 Task: Search one way flight ticket for 1 adult, 5 children, 2 infants in seat and 1 infant on lap in first from Brownsville: Brownsville/south Padre Island International Airport to Greensboro: Piedmont Triad International Airport on 5-1-2023. Choice of flights is Delta. Number of bags: 2 carry on bags and 6 checked bags. Price is upto 35000. Outbound departure time preference is 18:00.
Action: Mouse moved to (202, 293)
Screenshot: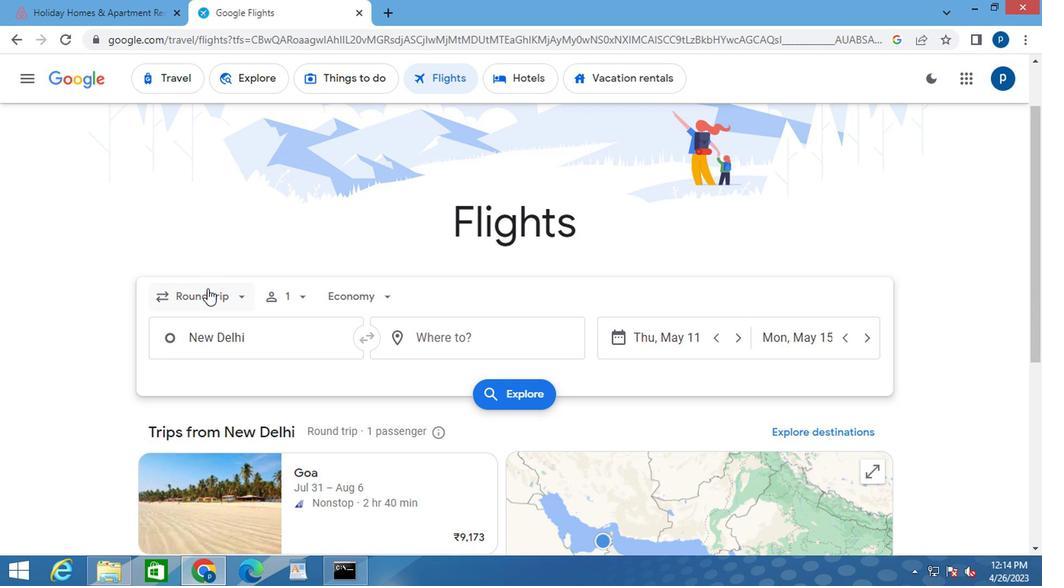 
Action: Mouse pressed left at (202, 293)
Screenshot: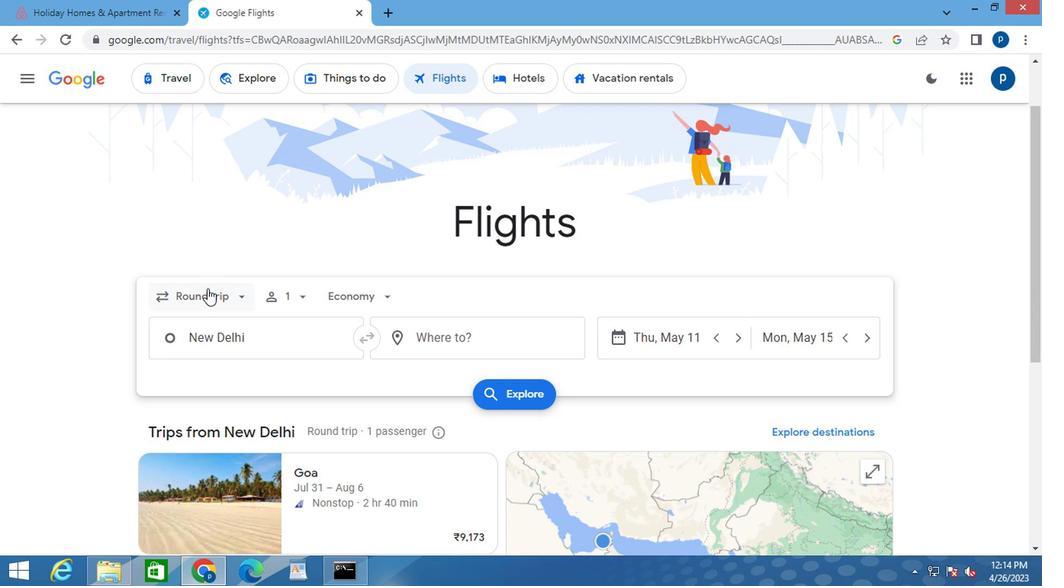 
Action: Mouse moved to (211, 360)
Screenshot: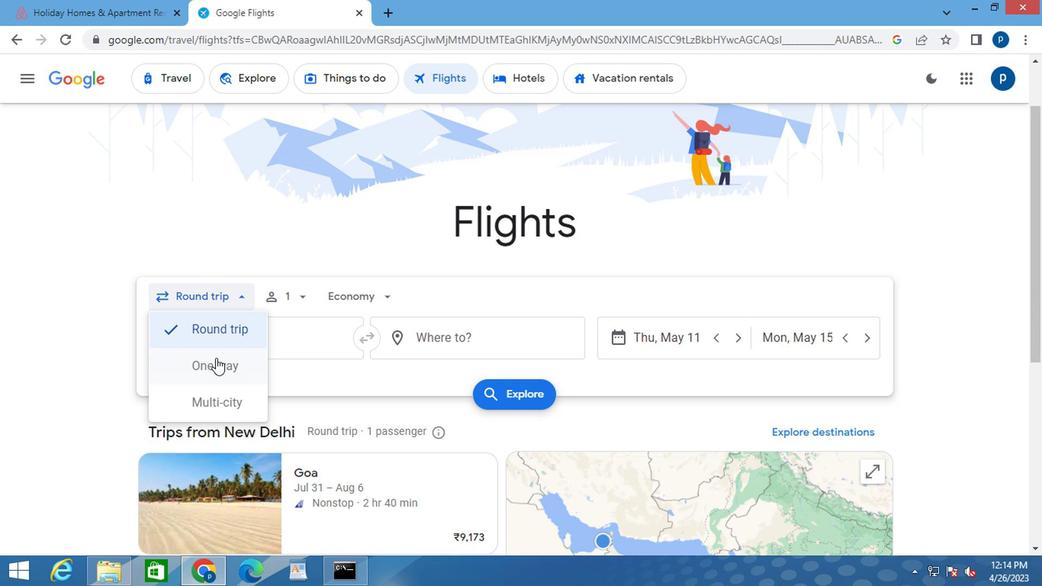 
Action: Mouse pressed left at (211, 360)
Screenshot: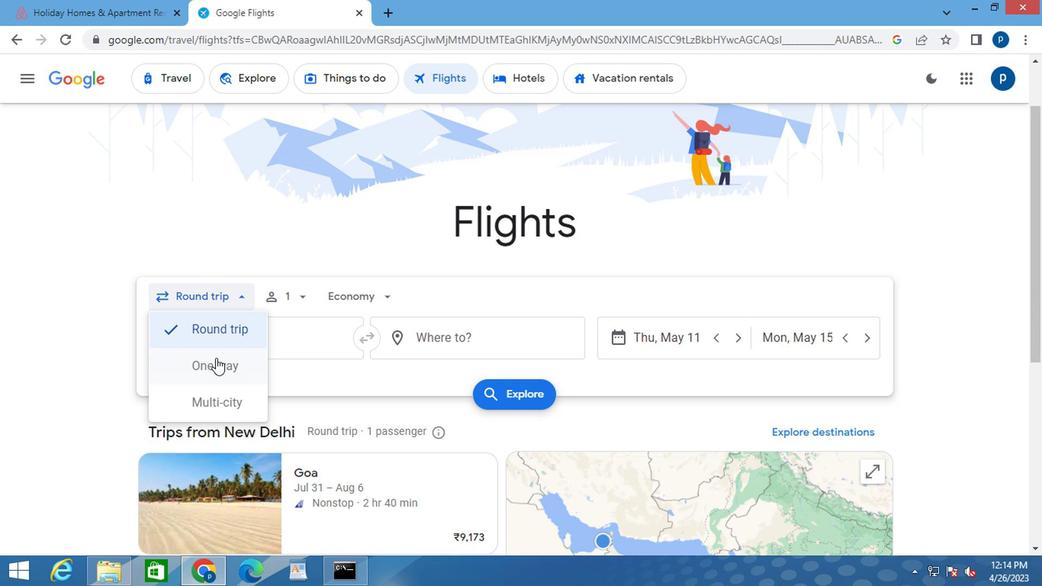 
Action: Mouse moved to (298, 298)
Screenshot: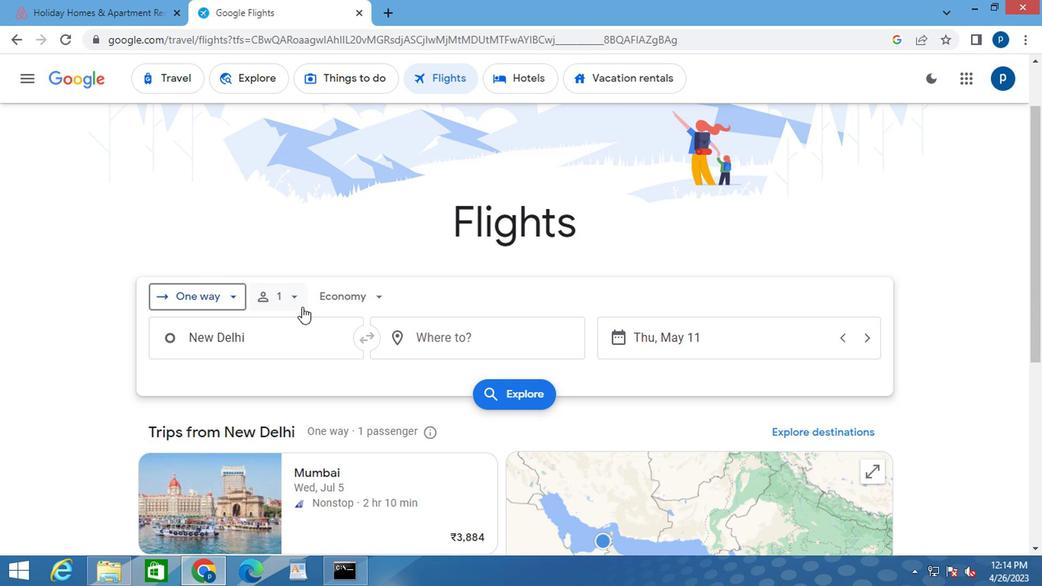 
Action: Mouse pressed left at (298, 298)
Screenshot: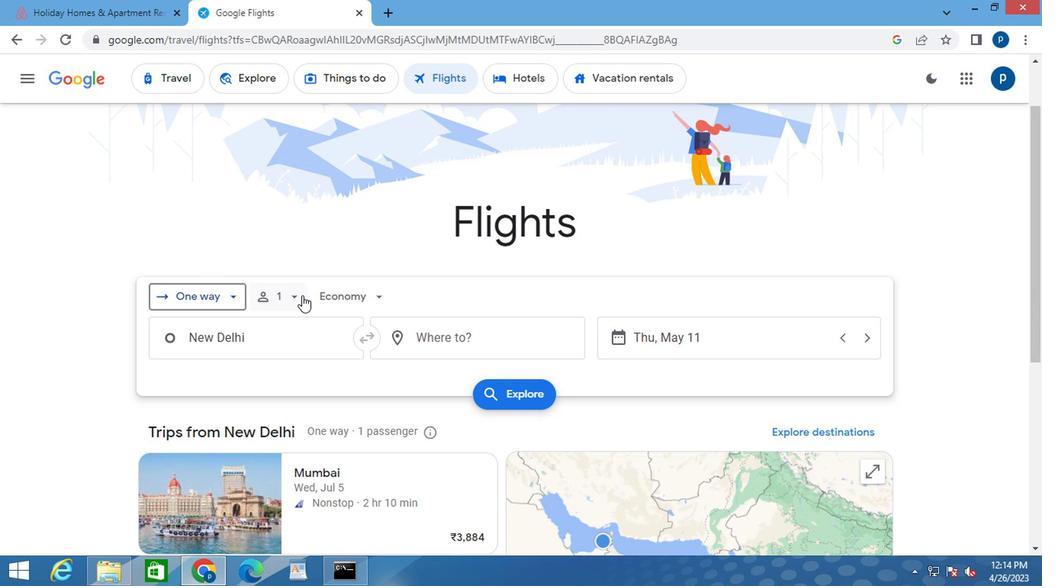 
Action: Mouse moved to (406, 378)
Screenshot: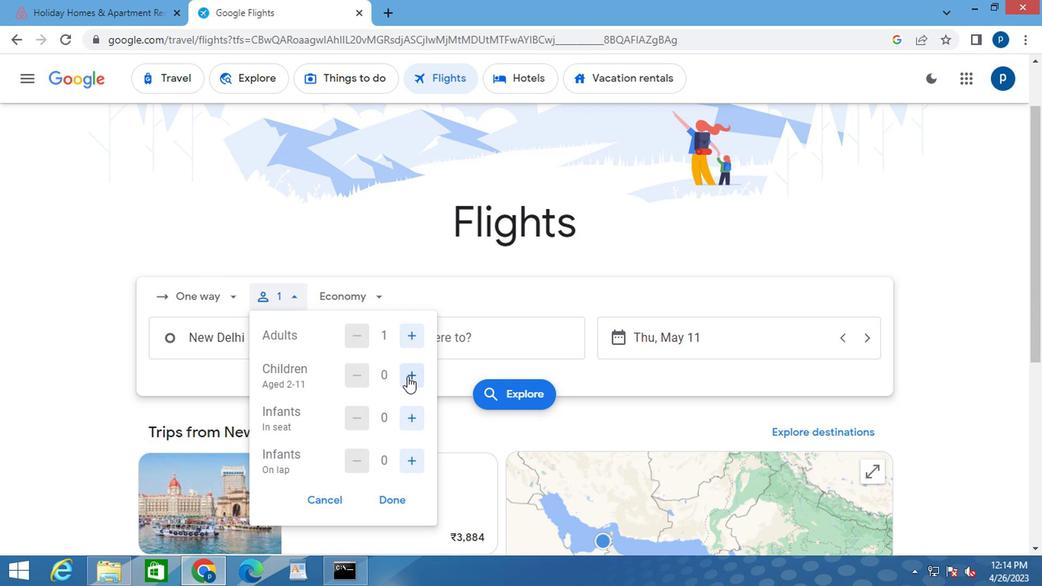 
Action: Mouse pressed left at (406, 378)
Screenshot: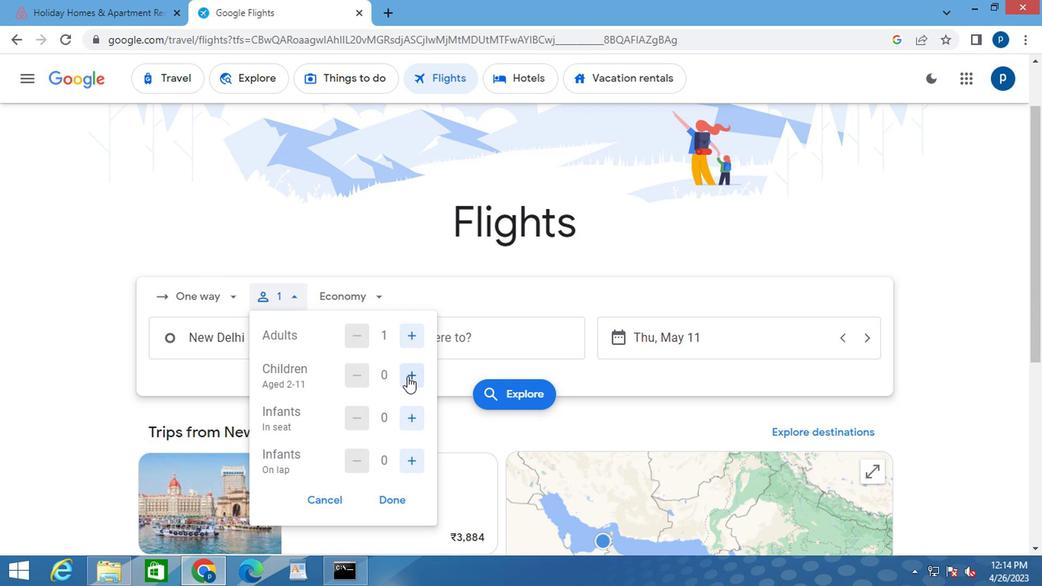 
Action: Mouse pressed left at (406, 378)
Screenshot: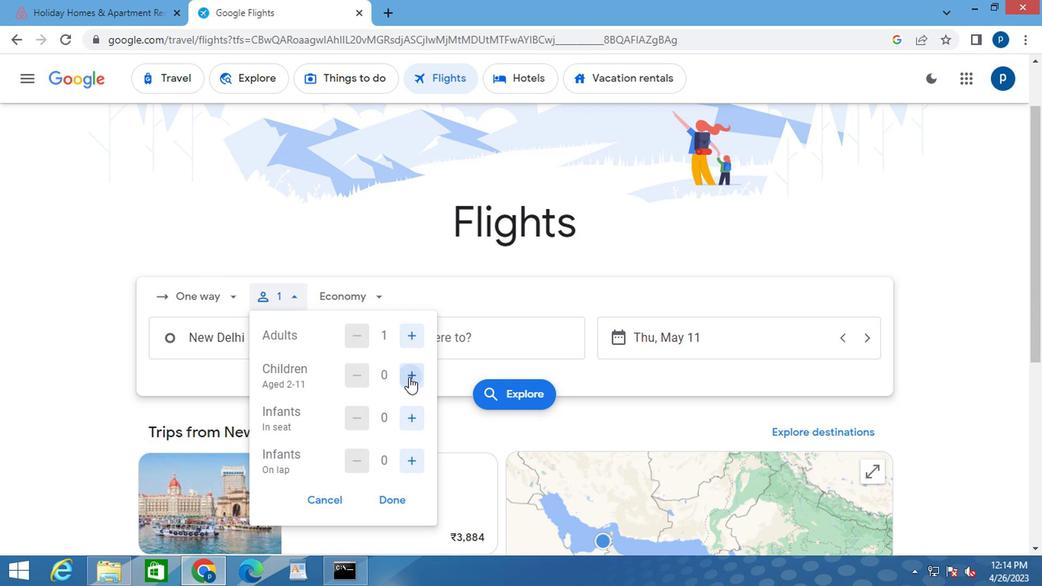 
Action: Mouse pressed left at (406, 378)
Screenshot: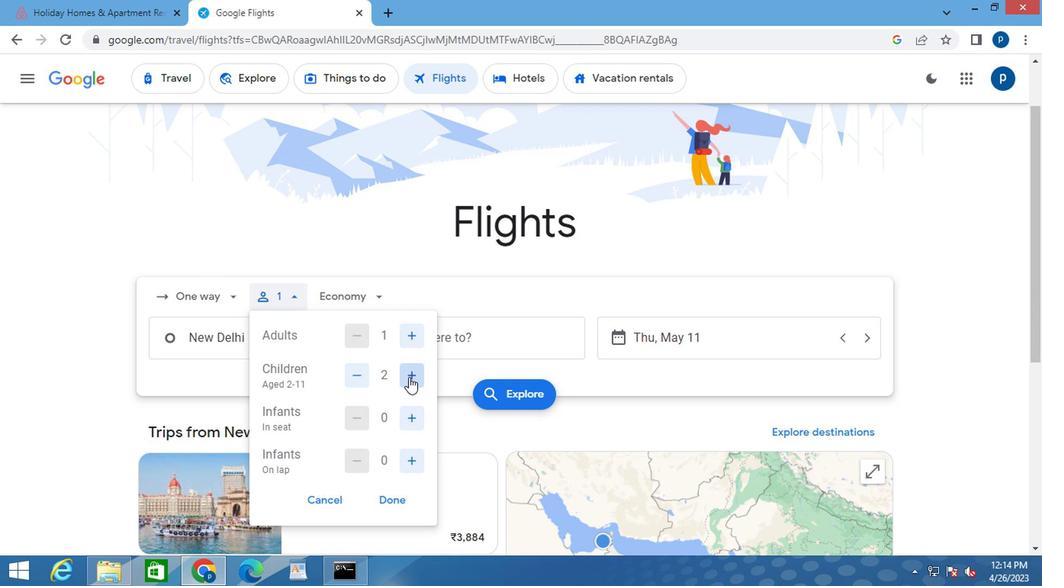 
Action: Mouse pressed left at (406, 378)
Screenshot: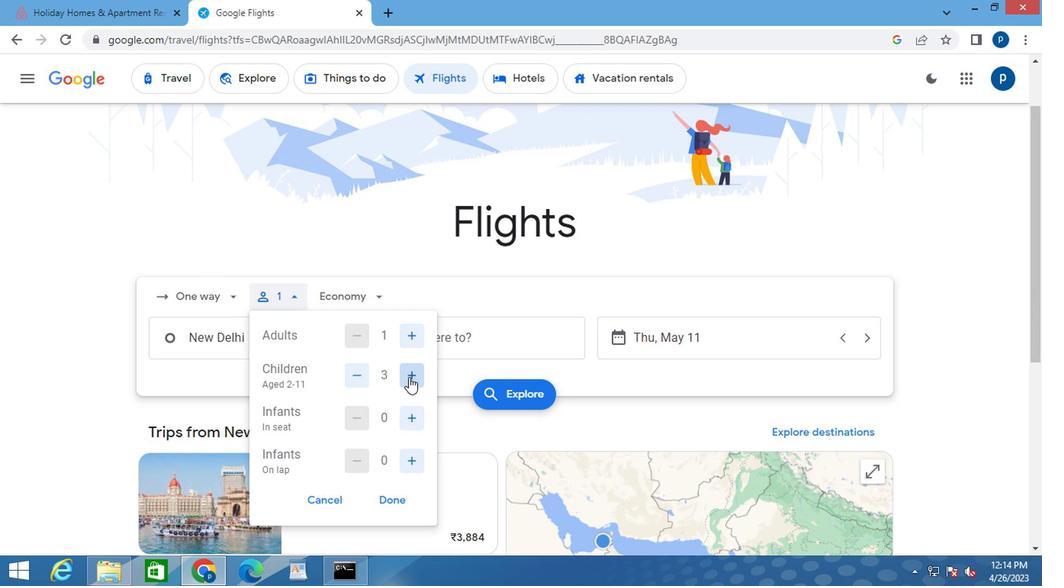 
Action: Mouse moved to (407, 378)
Screenshot: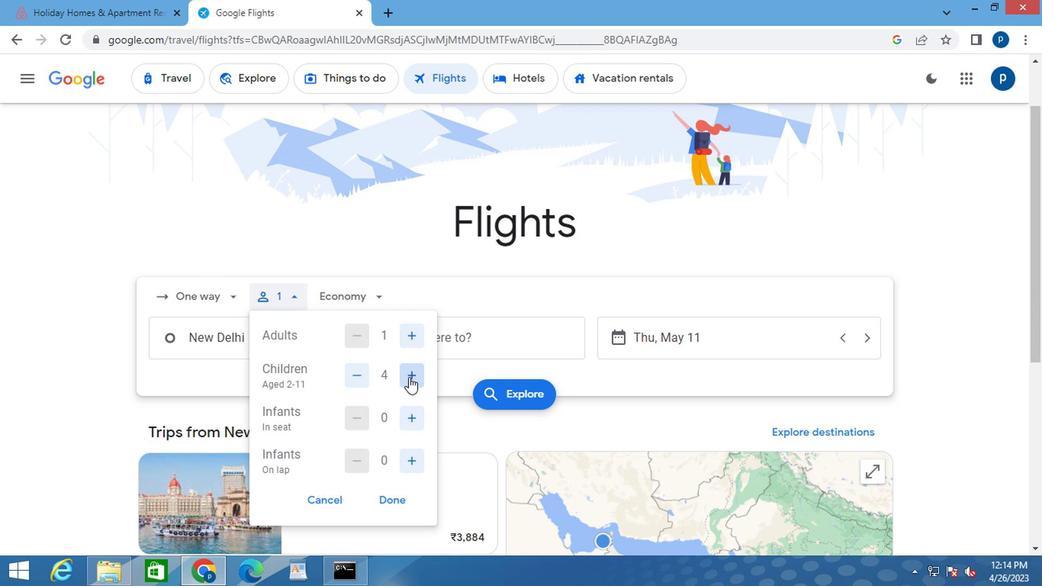 
Action: Mouse pressed left at (407, 378)
Screenshot: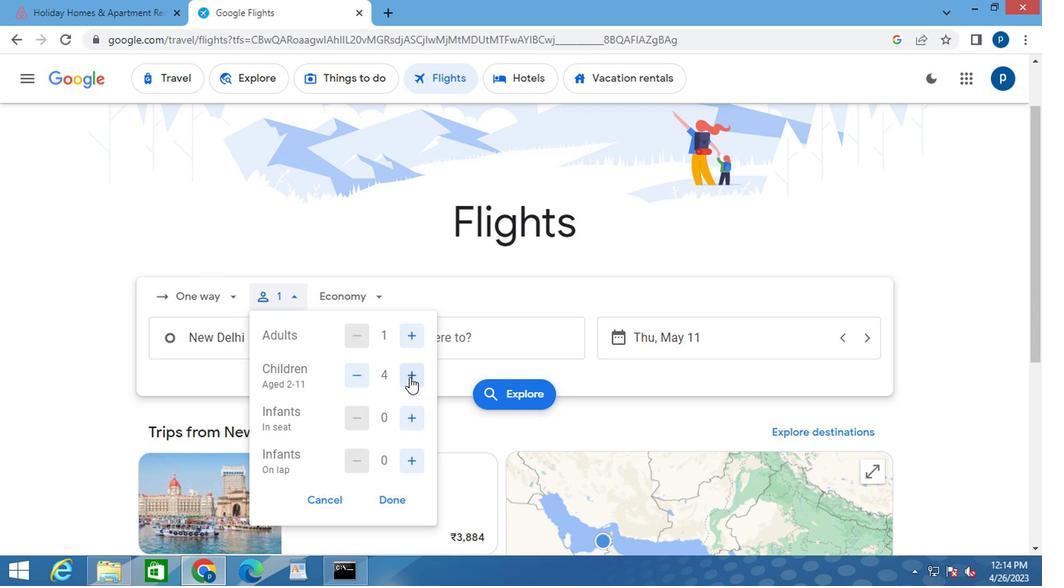 
Action: Mouse moved to (414, 418)
Screenshot: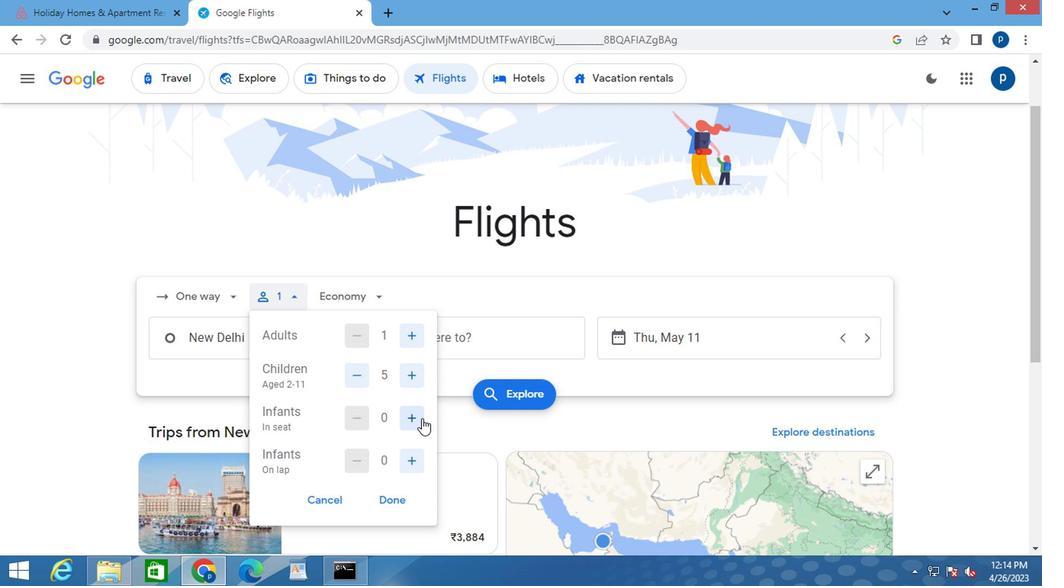 
Action: Mouse pressed left at (414, 418)
Screenshot: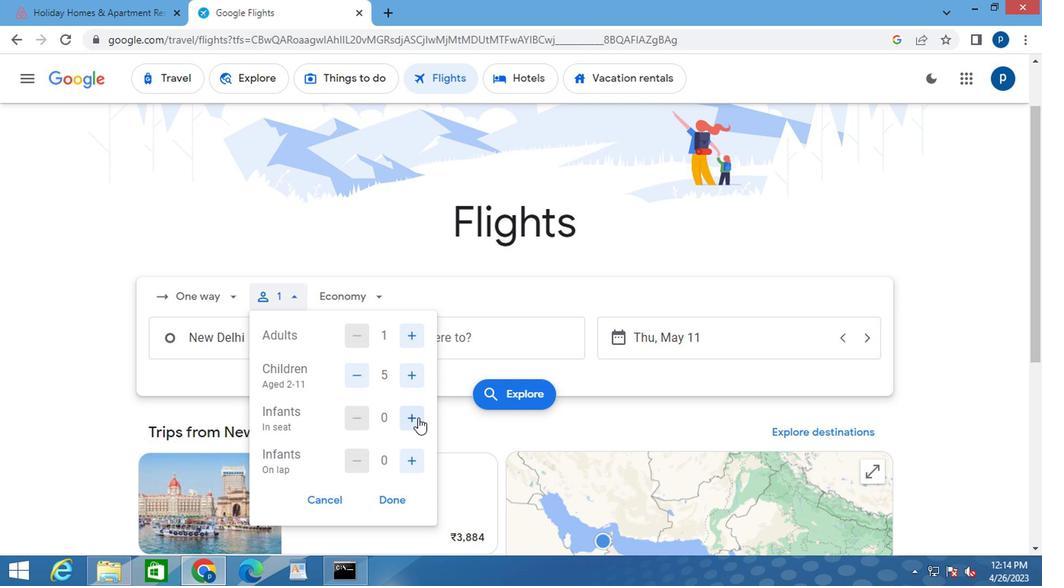 
Action: Mouse pressed left at (414, 418)
Screenshot: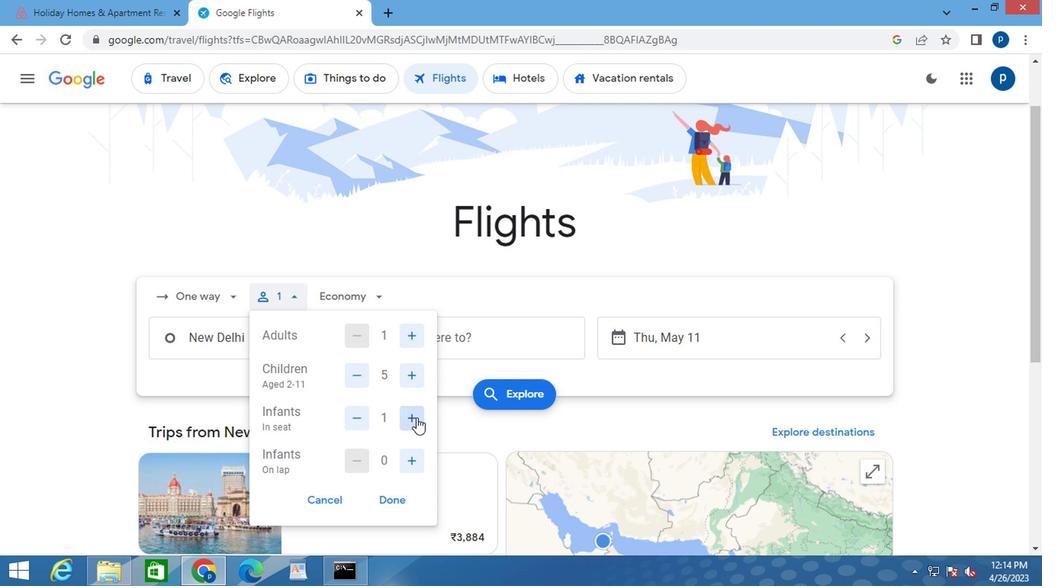 
Action: Mouse moved to (415, 461)
Screenshot: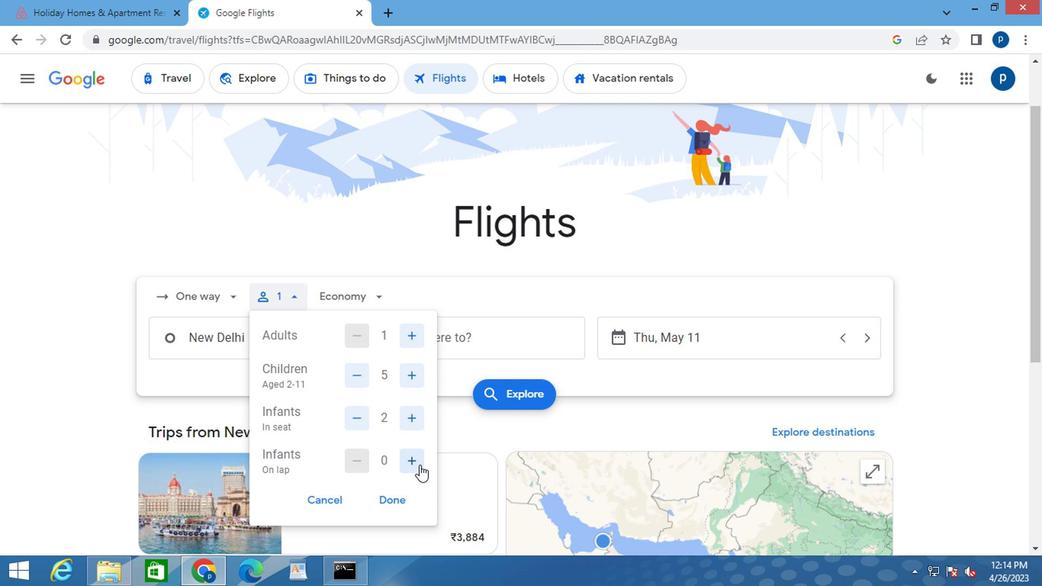 
Action: Mouse pressed left at (415, 461)
Screenshot: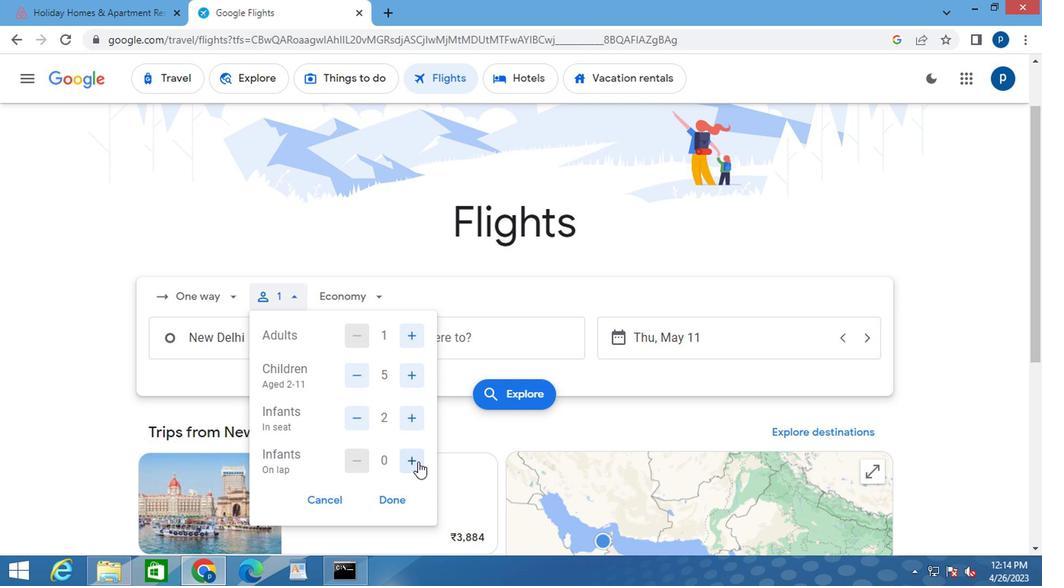 
Action: Mouse moved to (364, 421)
Screenshot: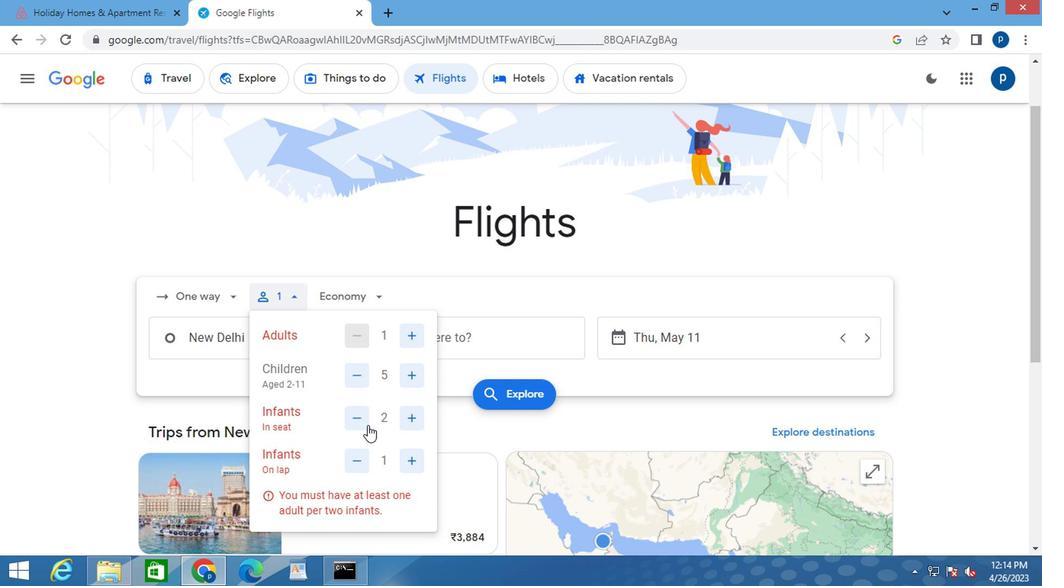 
Action: Mouse pressed left at (364, 421)
Screenshot: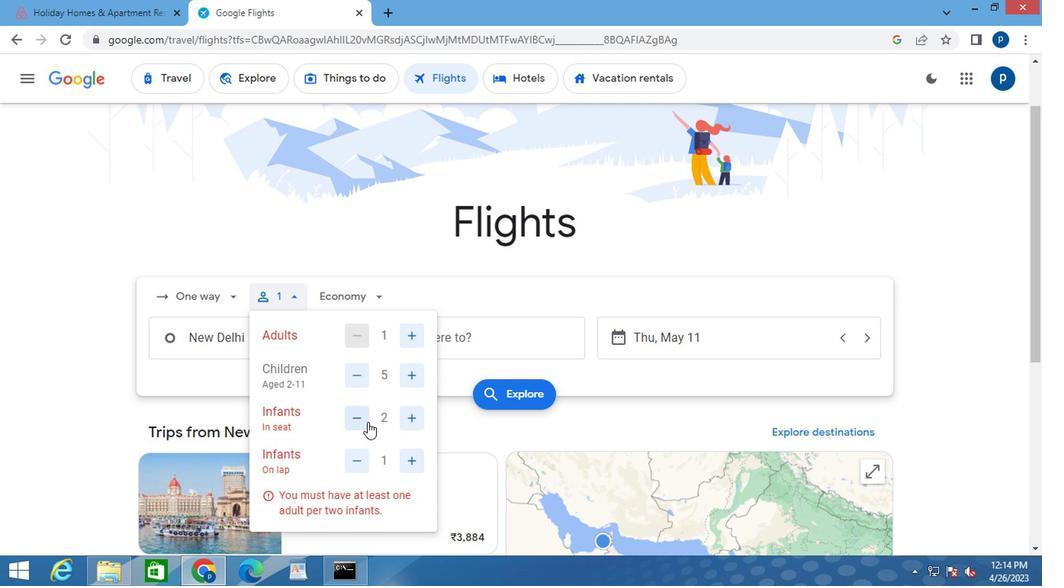 
Action: Mouse moved to (392, 501)
Screenshot: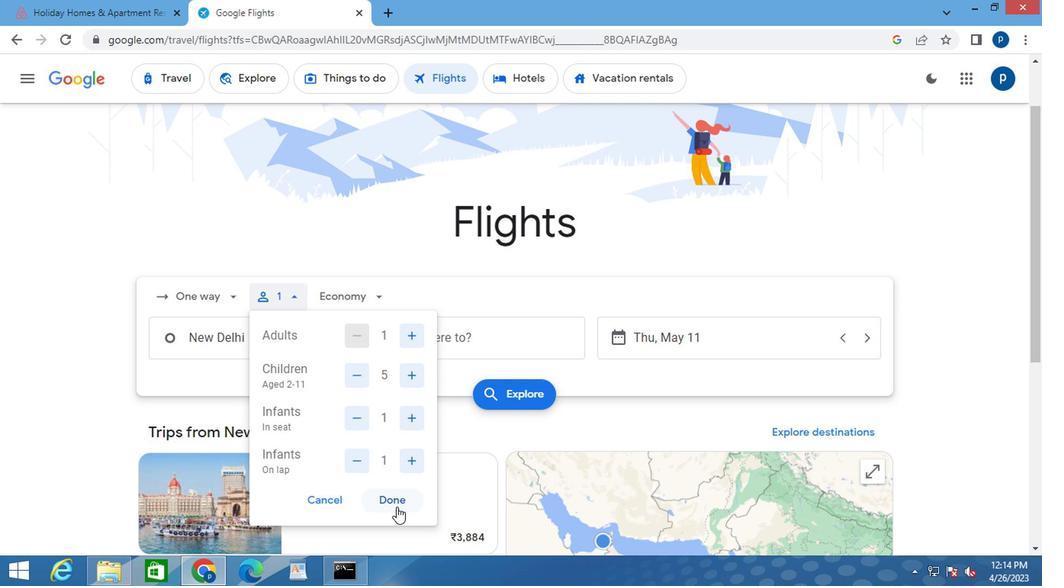 
Action: Mouse pressed left at (392, 501)
Screenshot: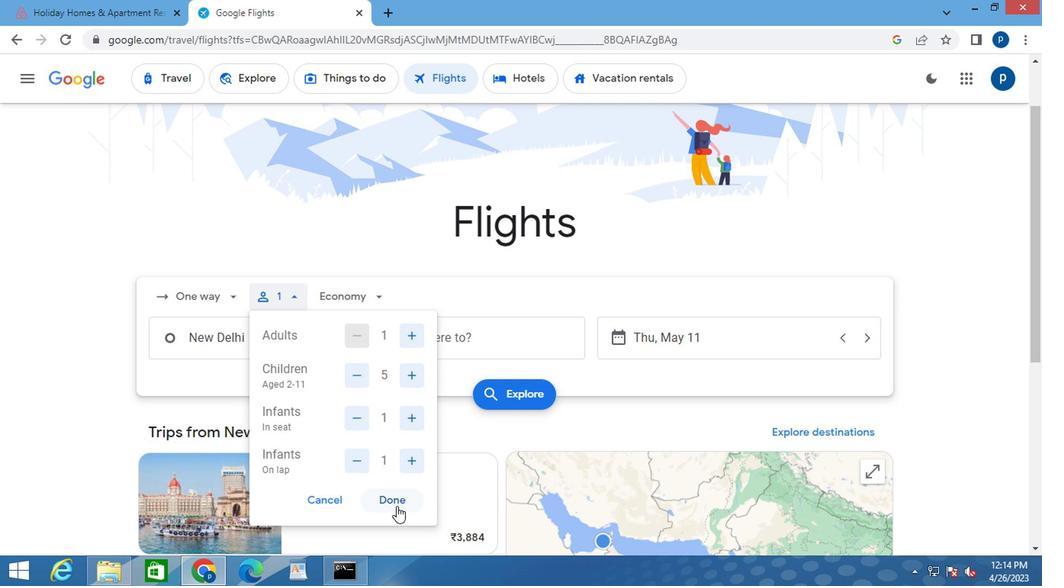 
Action: Mouse moved to (352, 295)
Screenshot: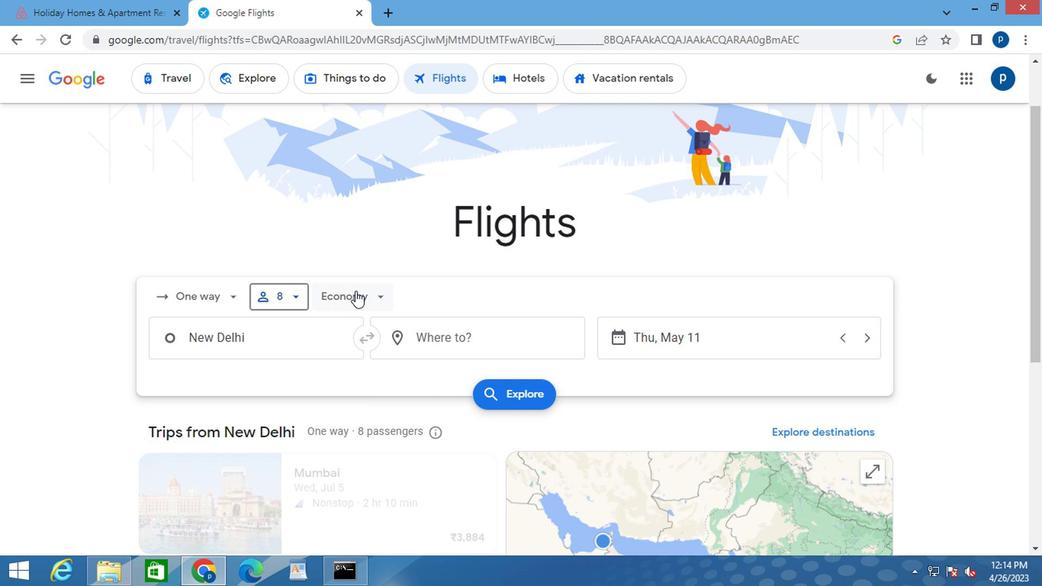 
Action: Mouse pressed left at (352, 295)
Screenshot: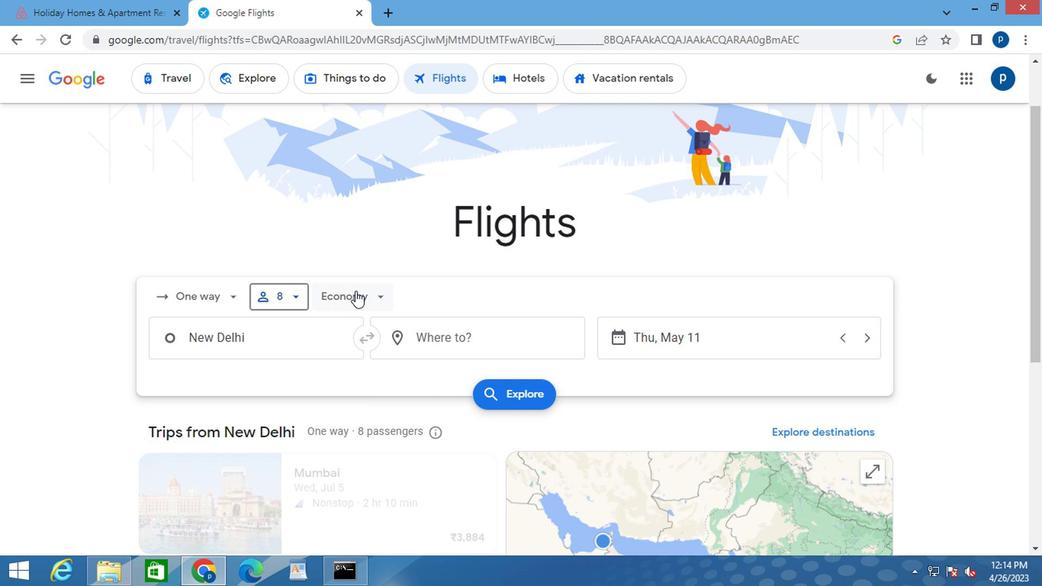 
Action: Mouse moved to (369, 434)
Screenshot: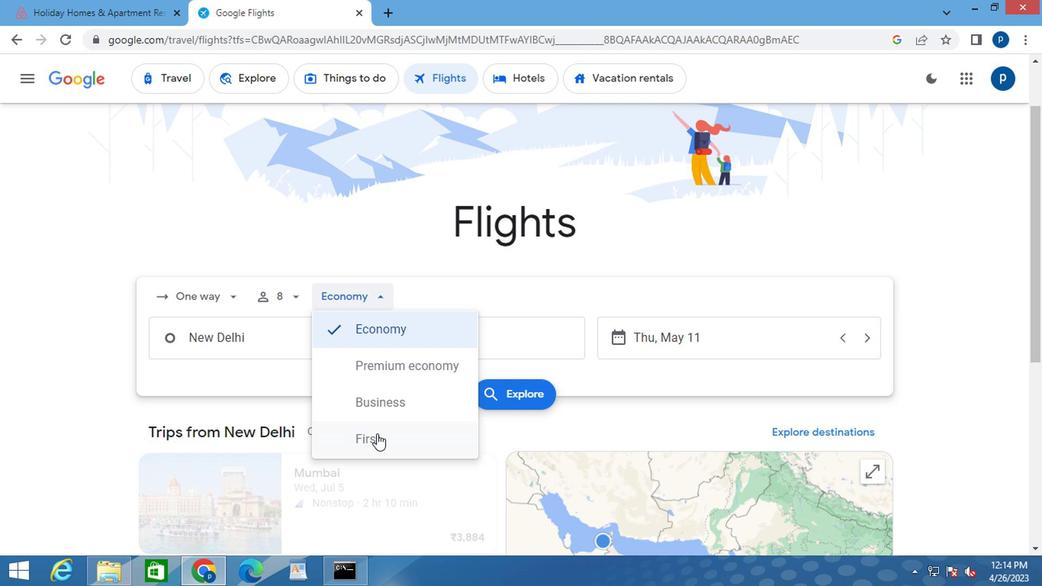 
Action: Mouse pressed left at (369, 434)
Screenshot: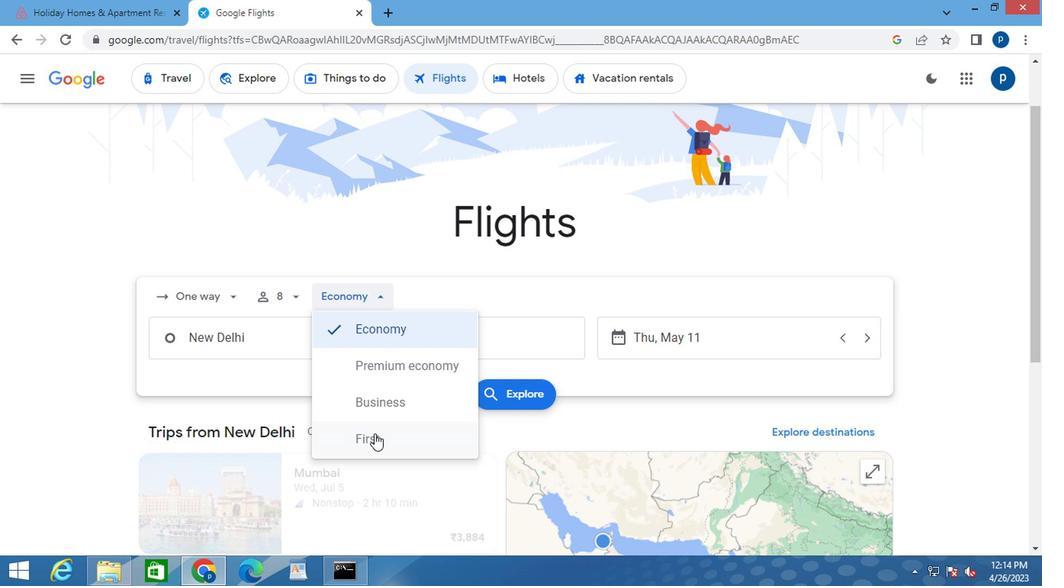 
Action: Mouse moved to (248, 339)
Screenshot: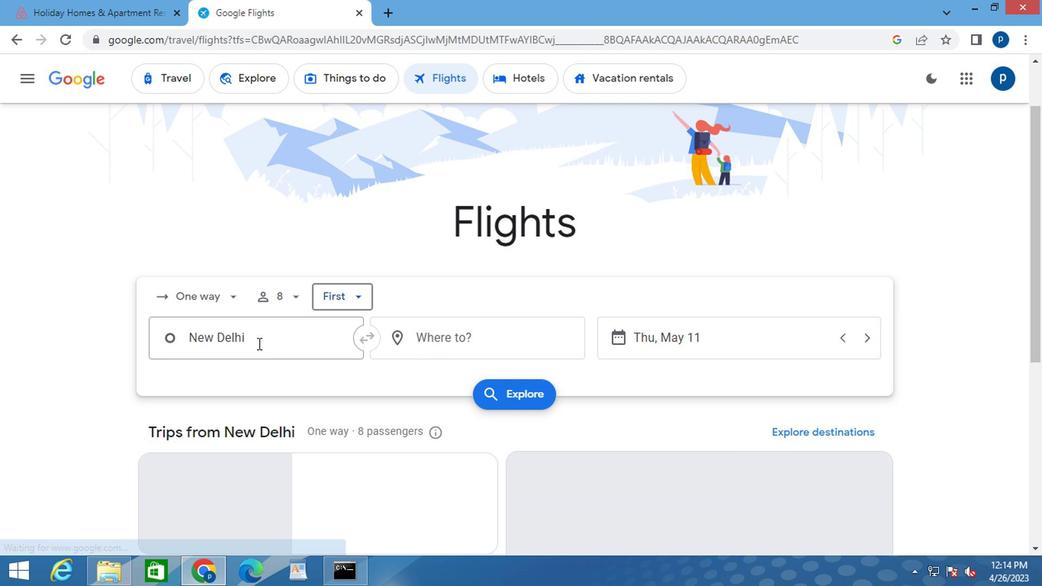 
Action: Mouse pressed left at (248, 339)
Screenshot: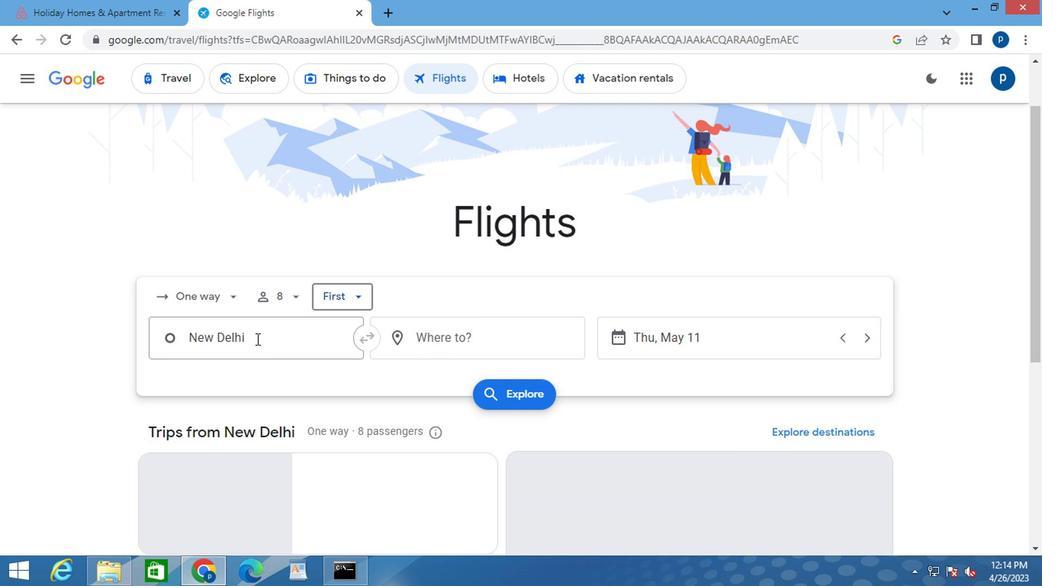 
Action: Mouse pressed left at (248, 339)
Screenshot: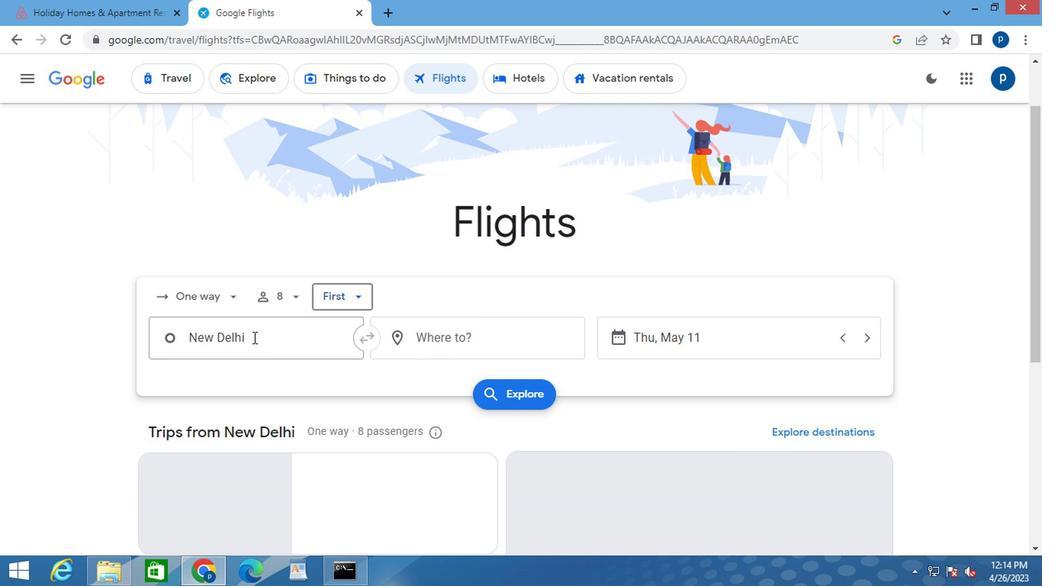 
Action: Key pressed <Key.delete>
Screenshot: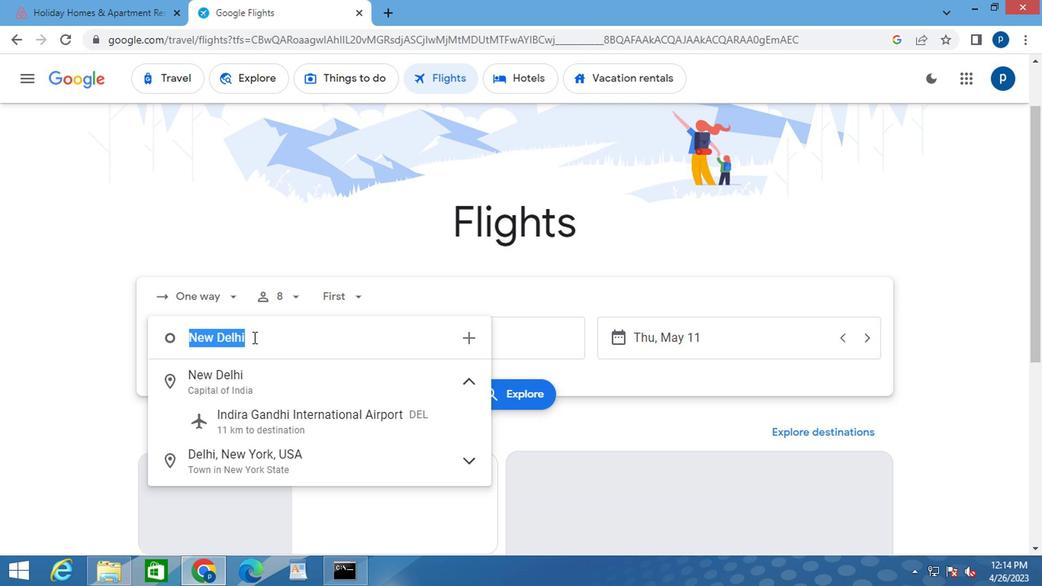 
Action: Mouse moved to (209, 382)
Screenshot: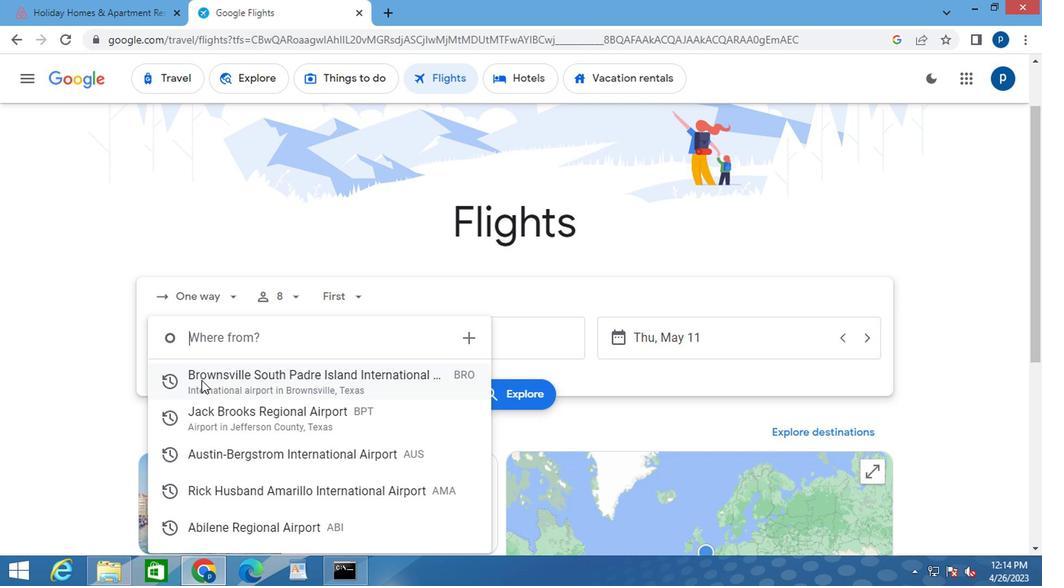 
Action: Mouse pressed left at (209, 382)
Screenshot: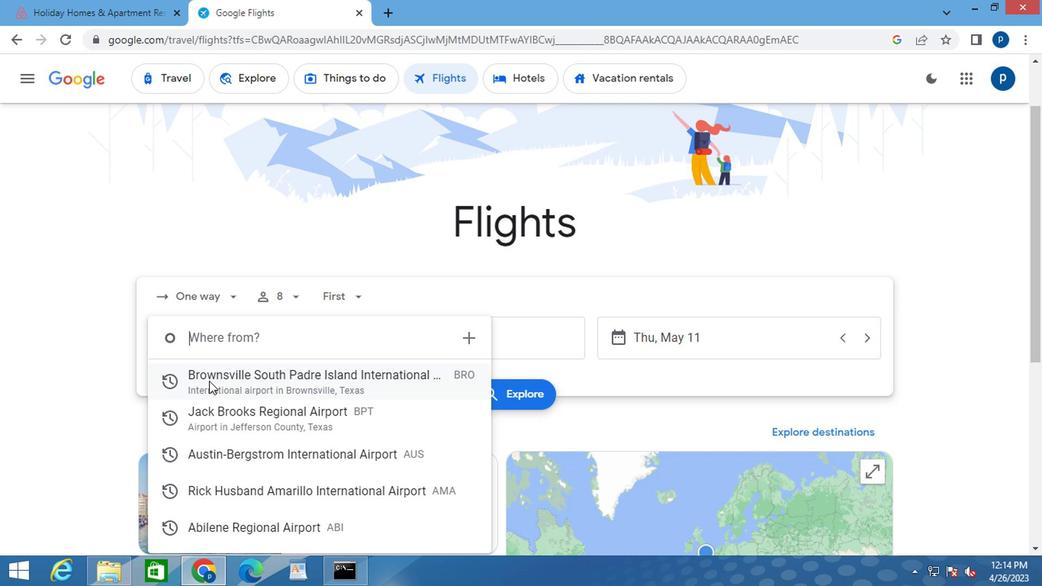 
Action: Mouse moved to (438, 348)
Screenshot: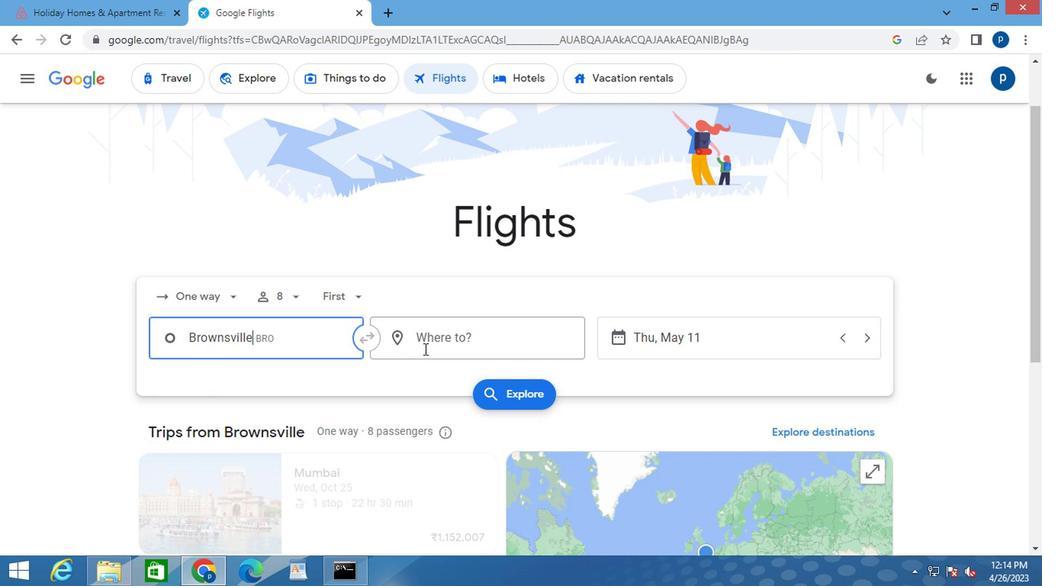 
Action: Mouse pressed left at (438, 348)
Screenshot: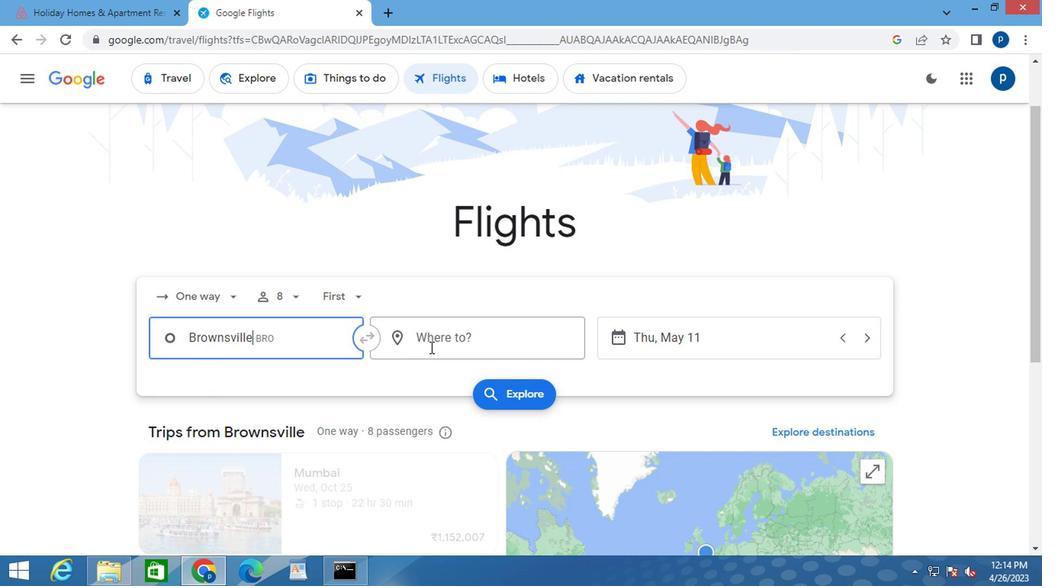 
Action: Mouse moved to (454, 450)
Screenshot: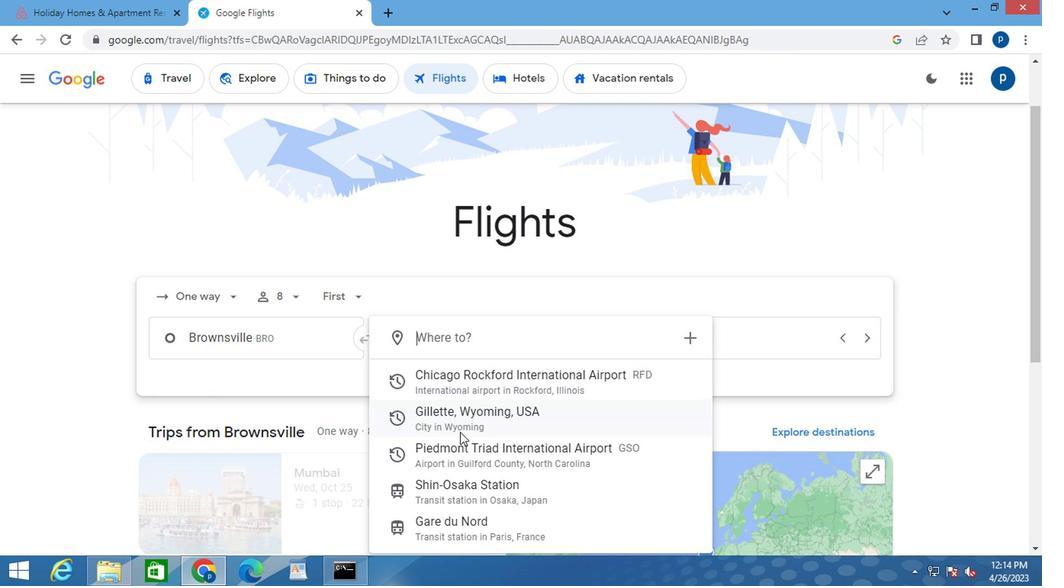 
Action: Mouse pressed left at (454, 450)
Screenshot: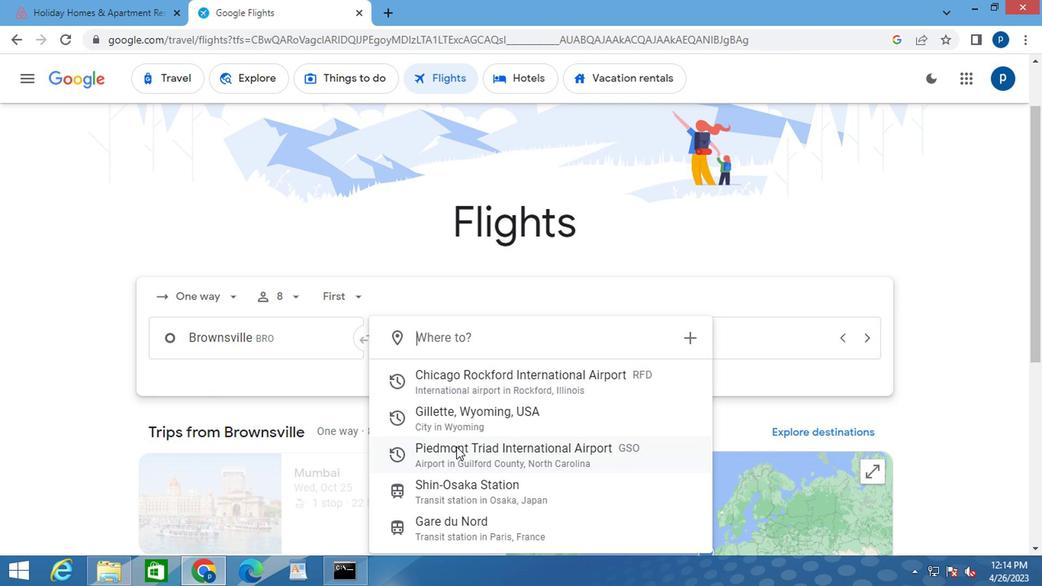 
Action: Mouse moved to (622, 346)
Screenshot: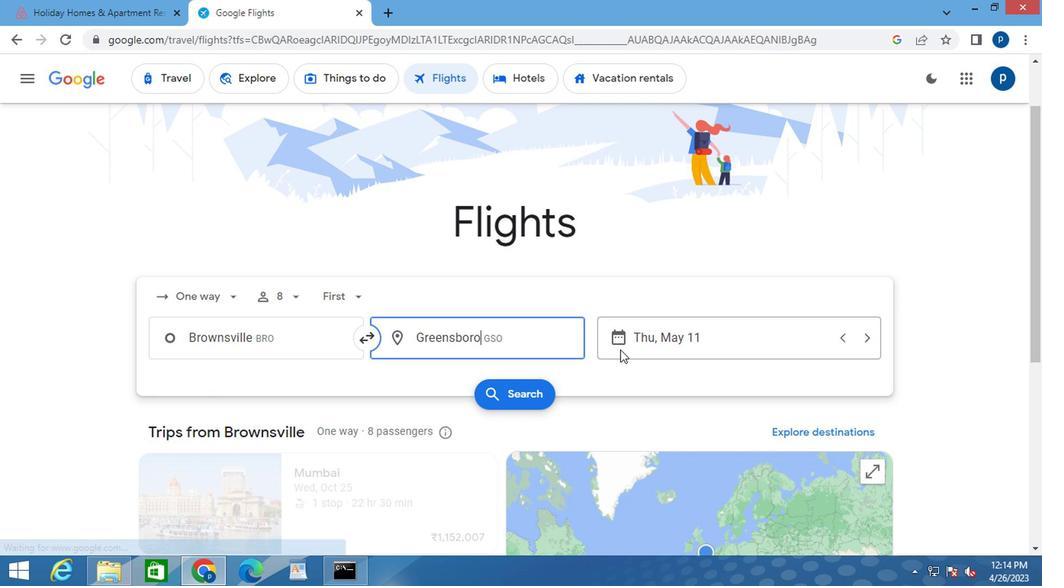 
Action: Mouse pressed left at (622, 346)
Screenshot: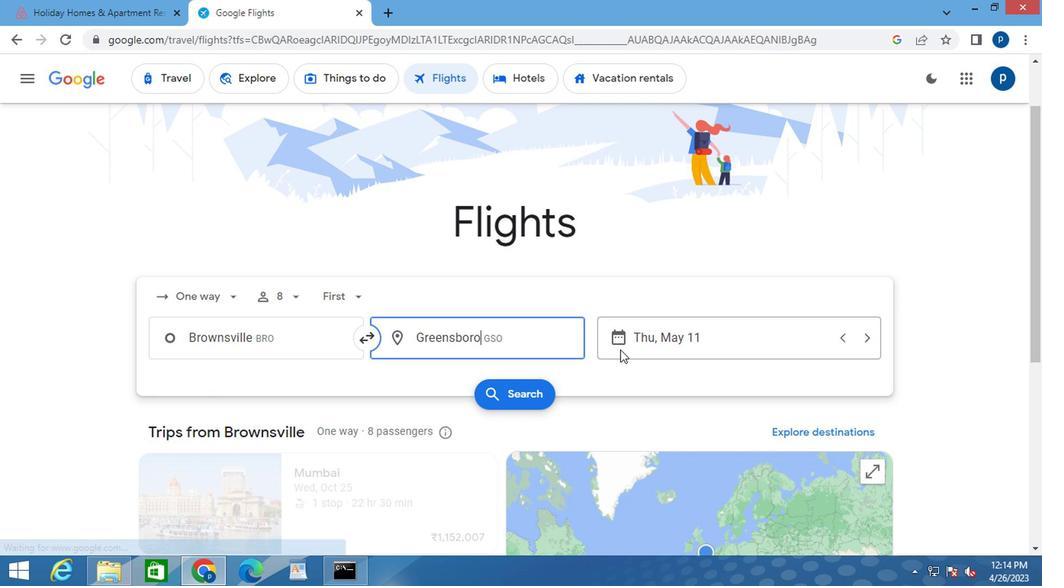 
Action: Mouse moved to (665, 272)
Screenshot: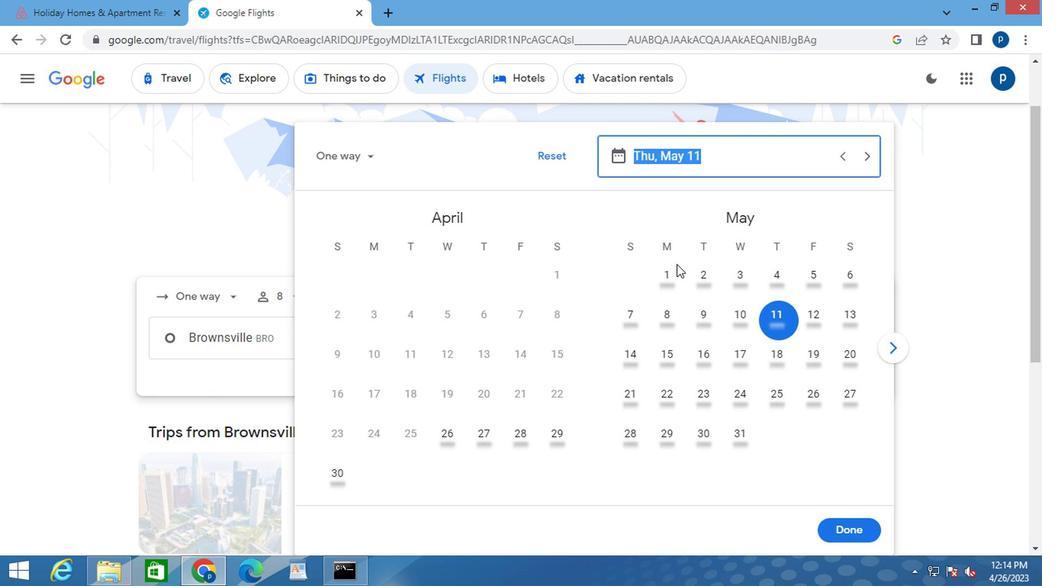 
Action: Mouse pressed left at (665, 272)
Screenshot: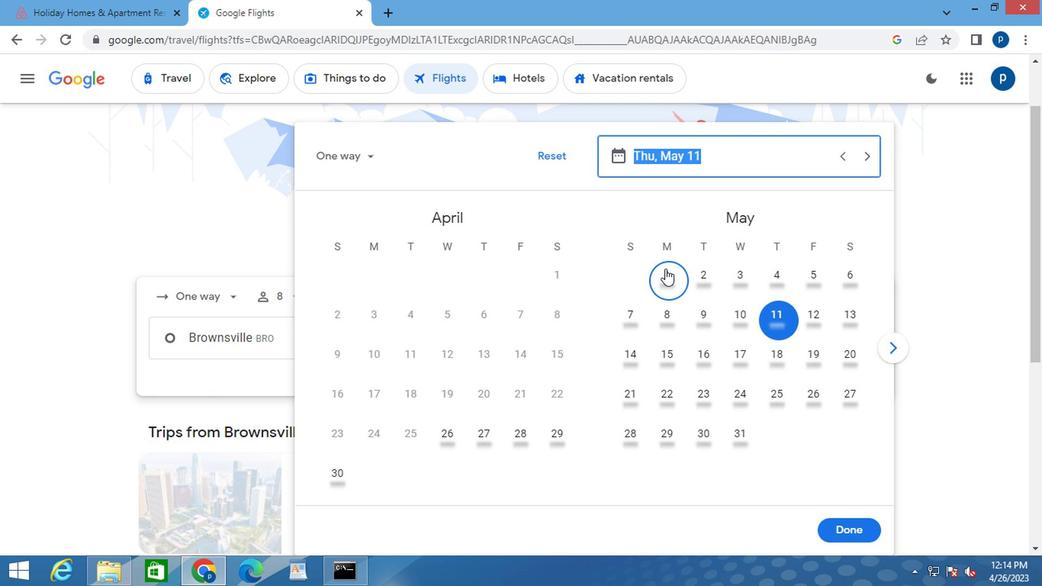 
Action: Mouse moved to (842, 536)
Screenshot: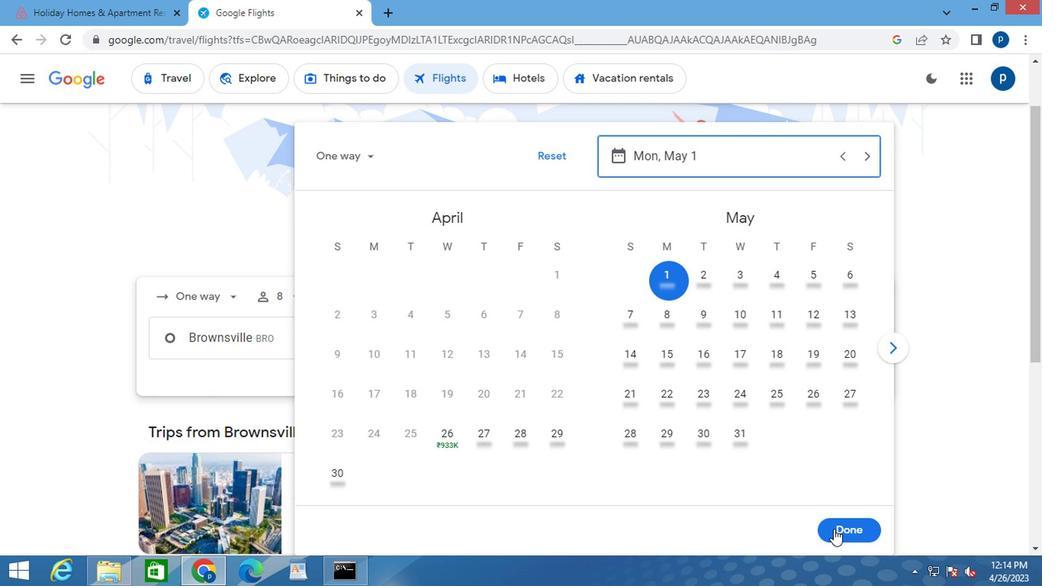 
Action: Mouse pressed left at (842, 536)
Screenshot: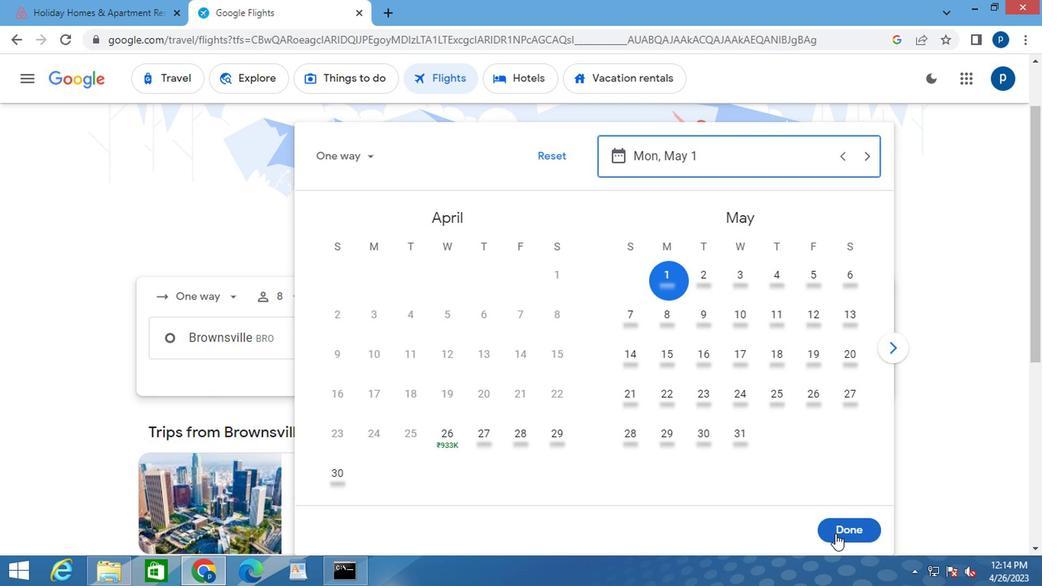 
Action: Mouse moved to (516, 401)
Screenshot: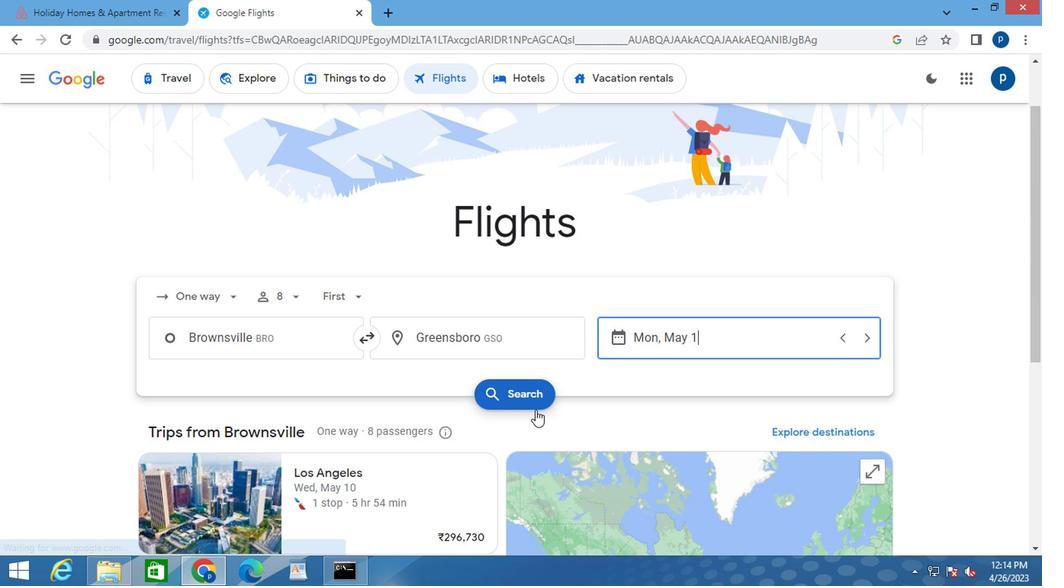 
Action: Mouse pressed left at (516, 401)
Screenshot: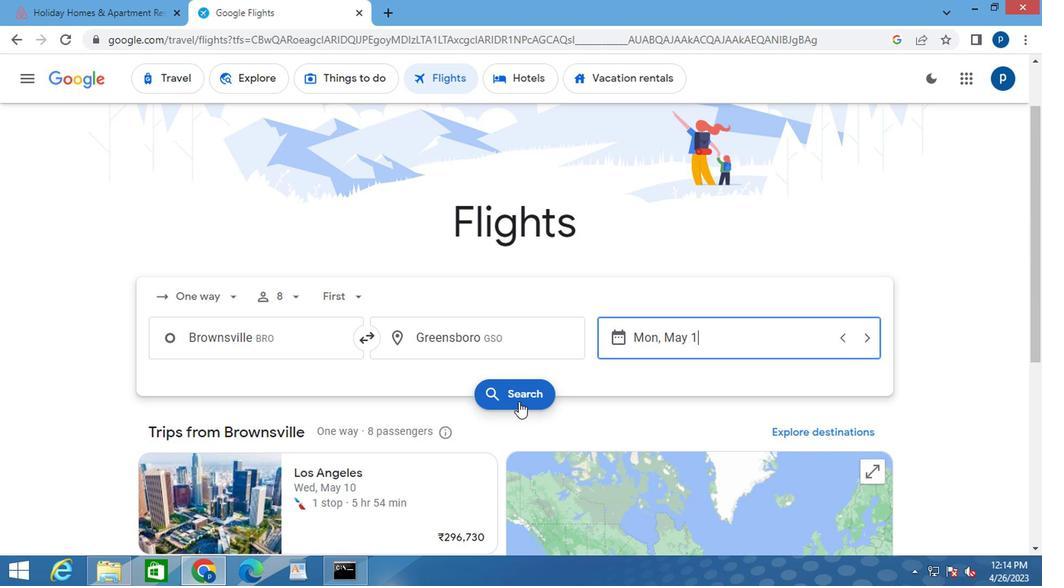 
Action: Mouse moved to (162, 223)
Screenshot: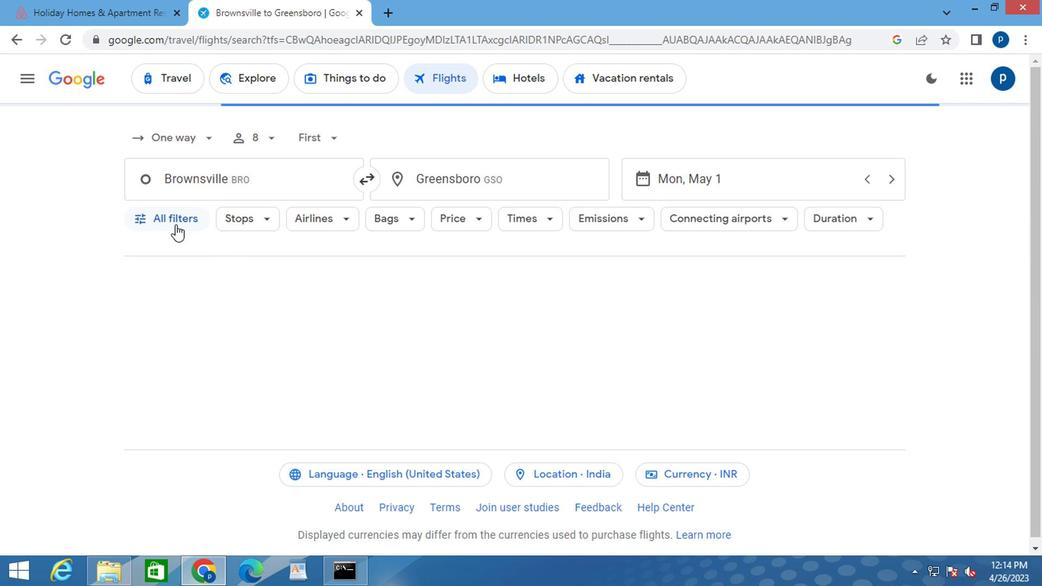 
Action: Mouse pressed left at (162, 223)
Screenshot: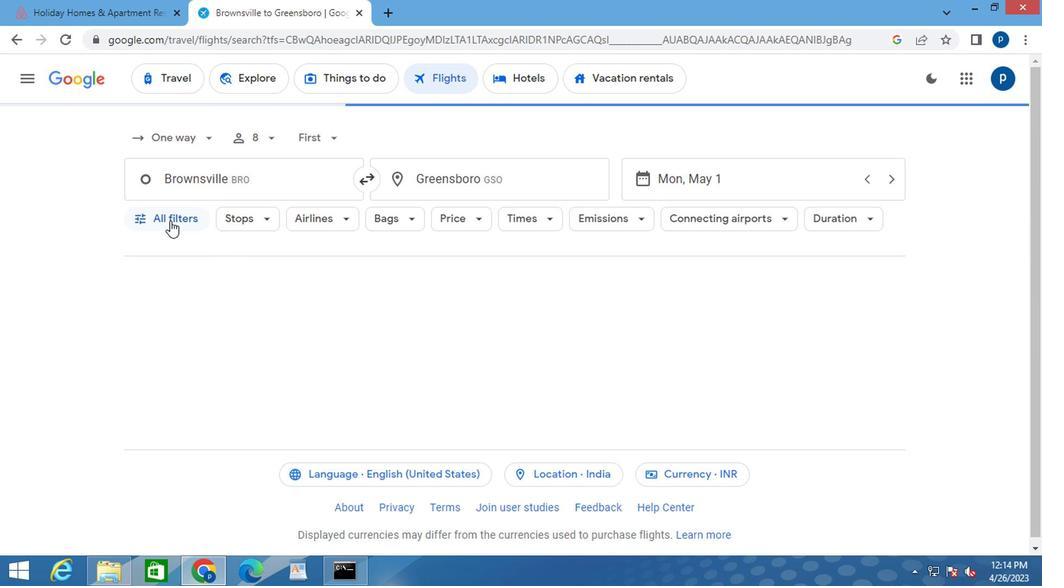 
Action: Mouse moved to (218, 344)
Screenshot: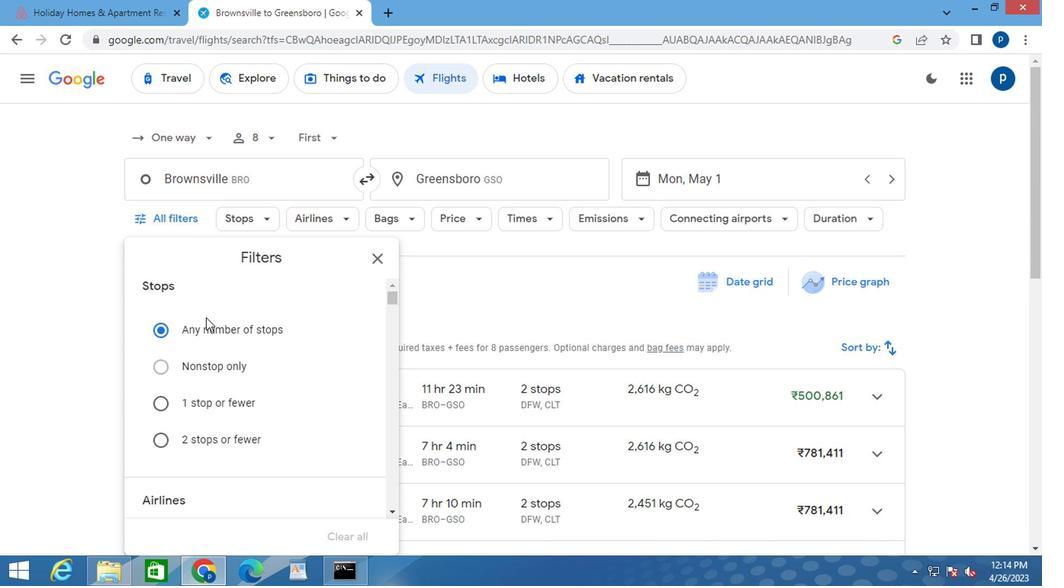 
Action: Mouse scrolled (218, 344) with delta (0, 0)
Screenshot: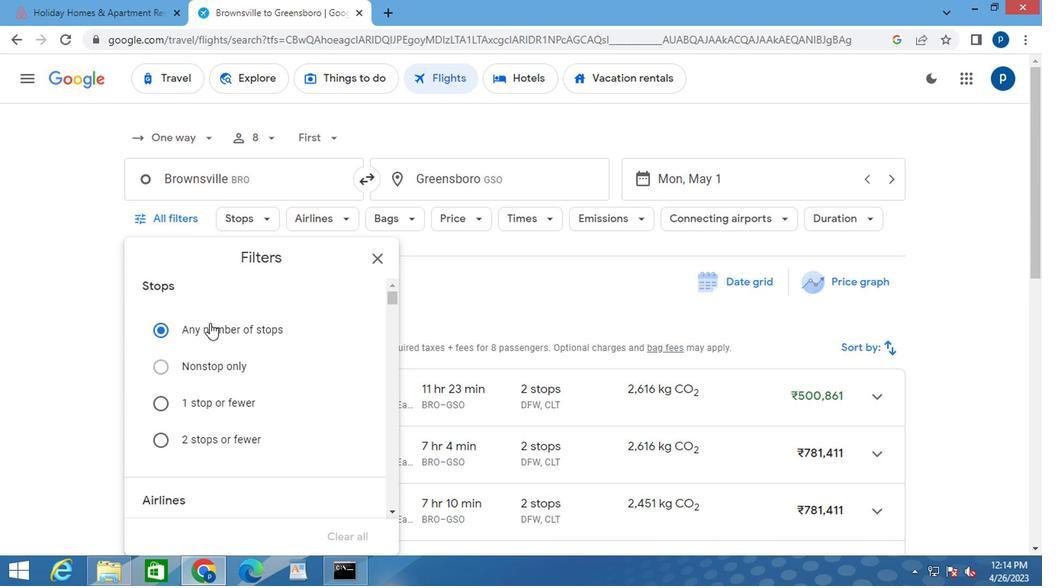 
Action: Mouse scrolled (218, 344) with delta (0, 0)
Screenshot: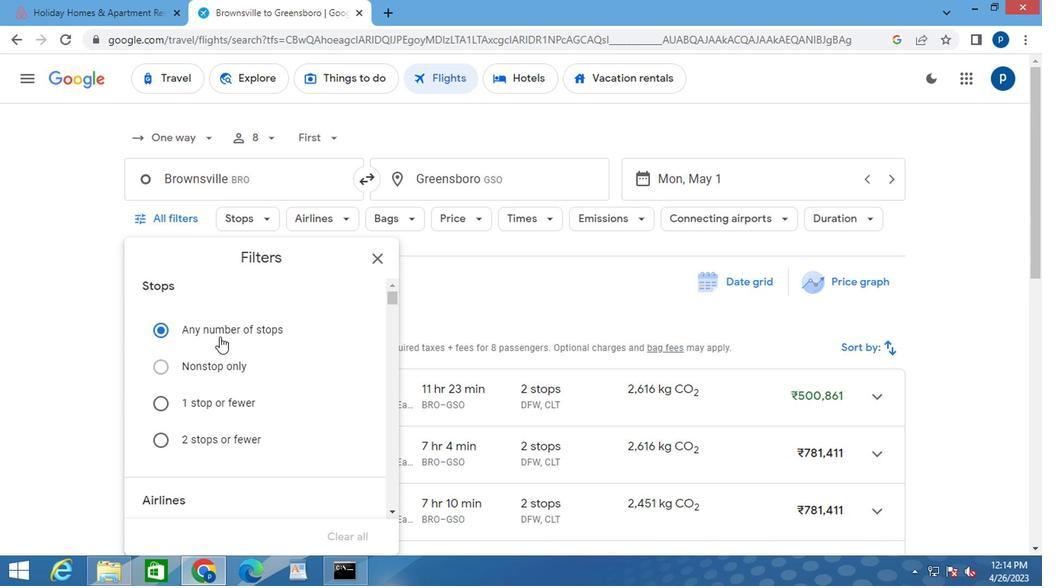 
Action: Mouse moved to (221, 348)
Screenshot: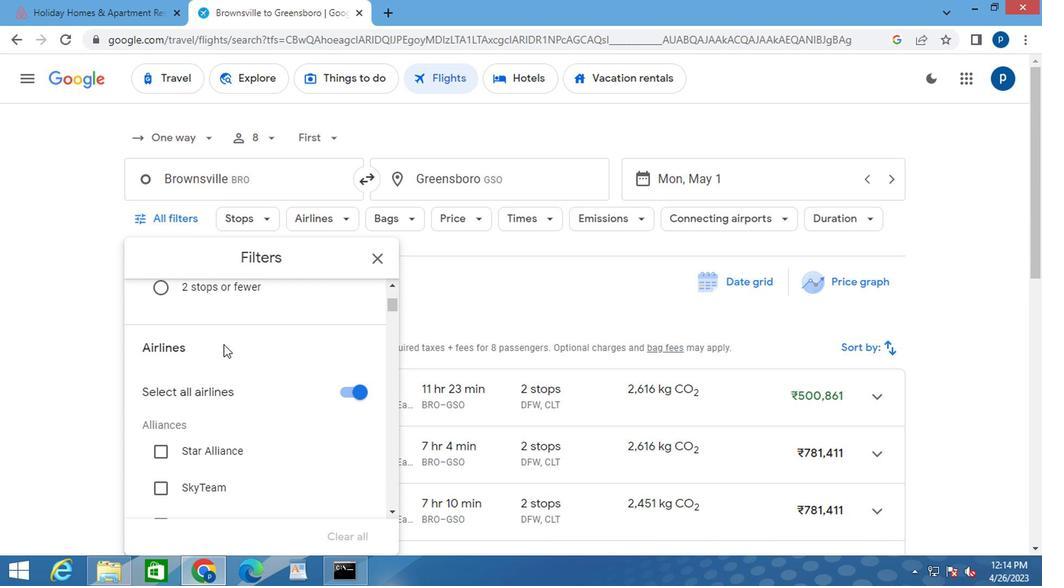
Action: Mouse scrolled (221, 348) with delta (0, 0)
Screenshot: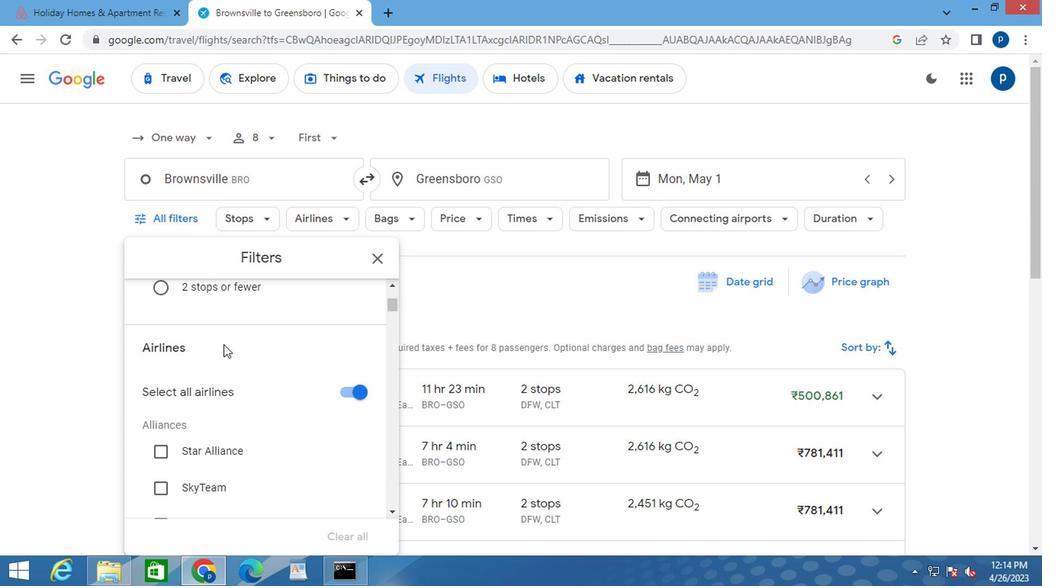 
Action: Mouse scrolled (221, 348) with delta (0, 0)
Screenshot: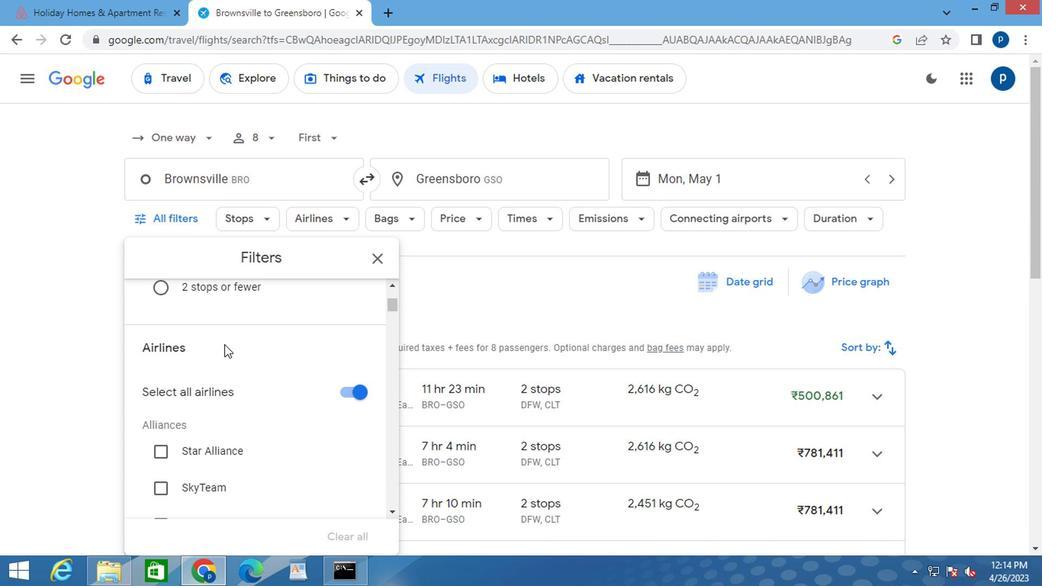 
Action: Mouse moved to (260, 359)
Screenshot: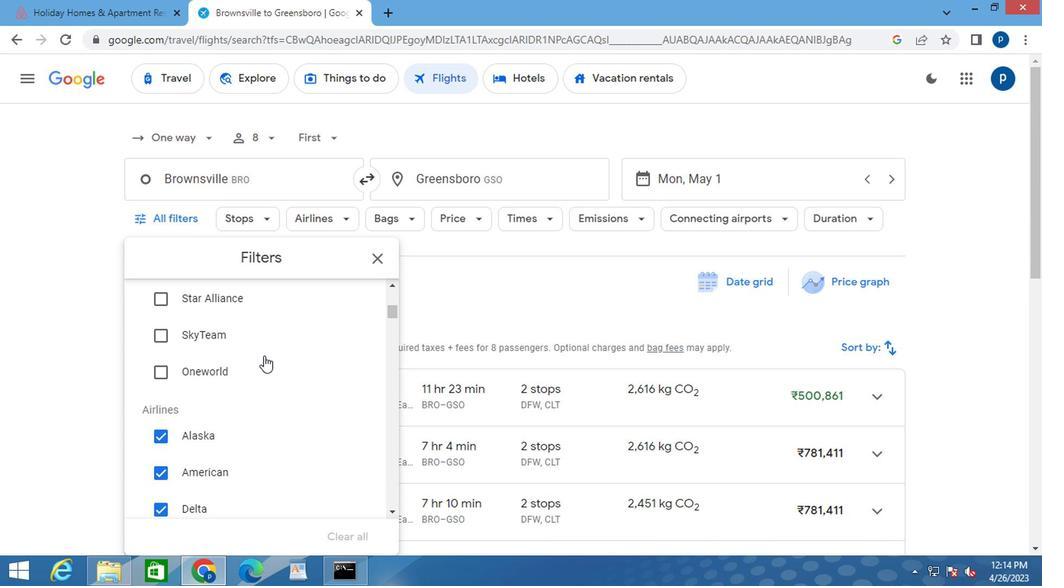 
Action: Mouse scrolled (260, 359) with delta (0, 0)
Screenshot: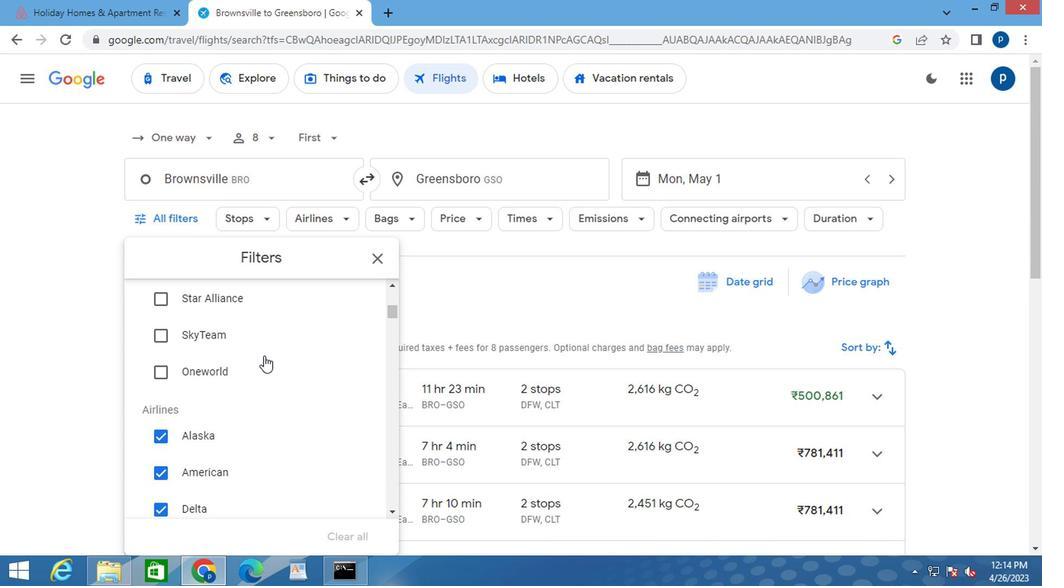 
Action: Mouse moved to (333, 428)
Screenshot: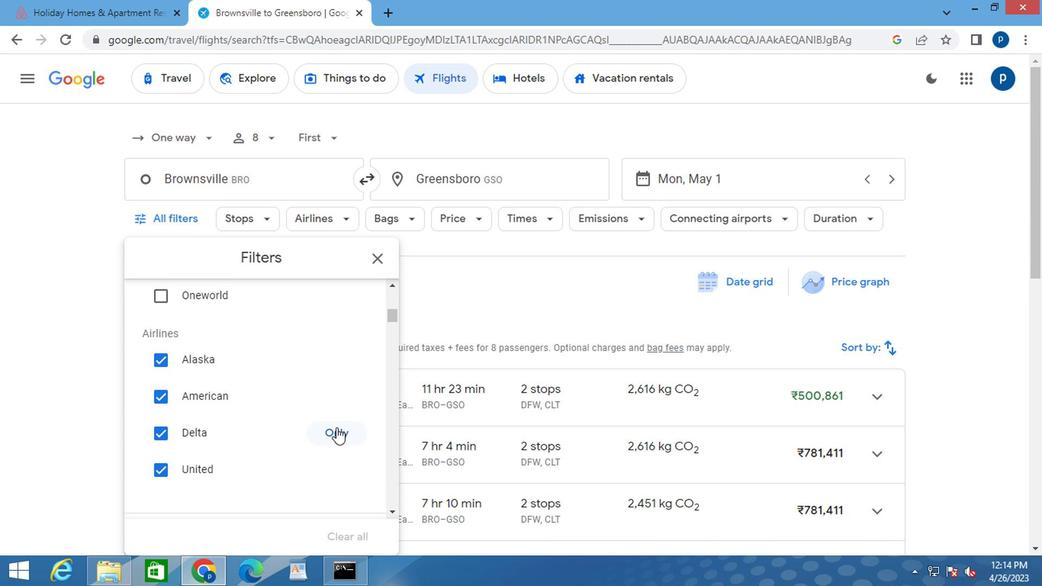 
Action: Mouse pressed left at (333, 428)
Screenshot: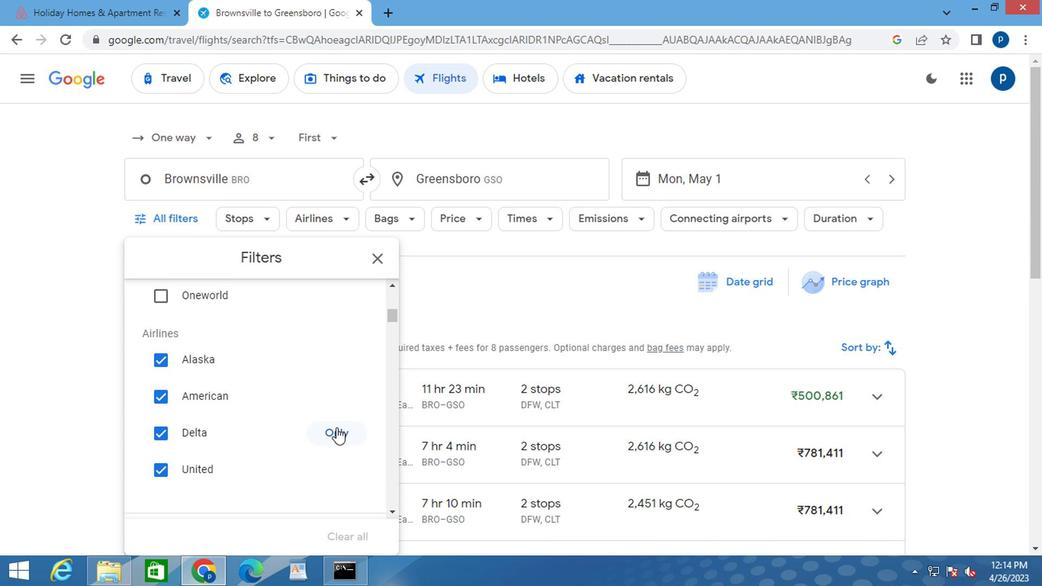 
Action: Mouse moved to (254, 426)
Screenshot: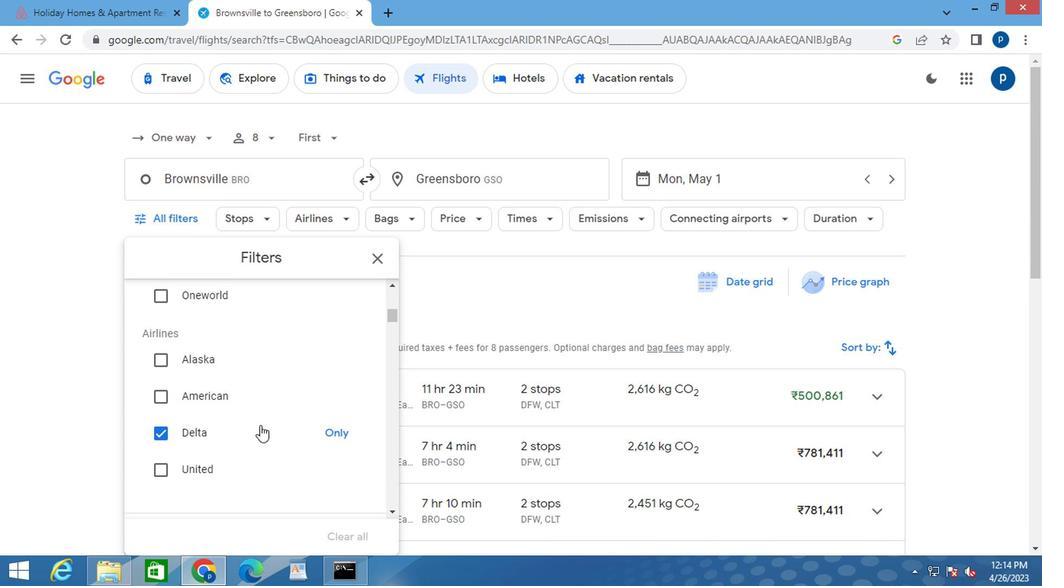 
Action: Mouse scrolled (254, 425) with delta (0, 0)
Screenshot: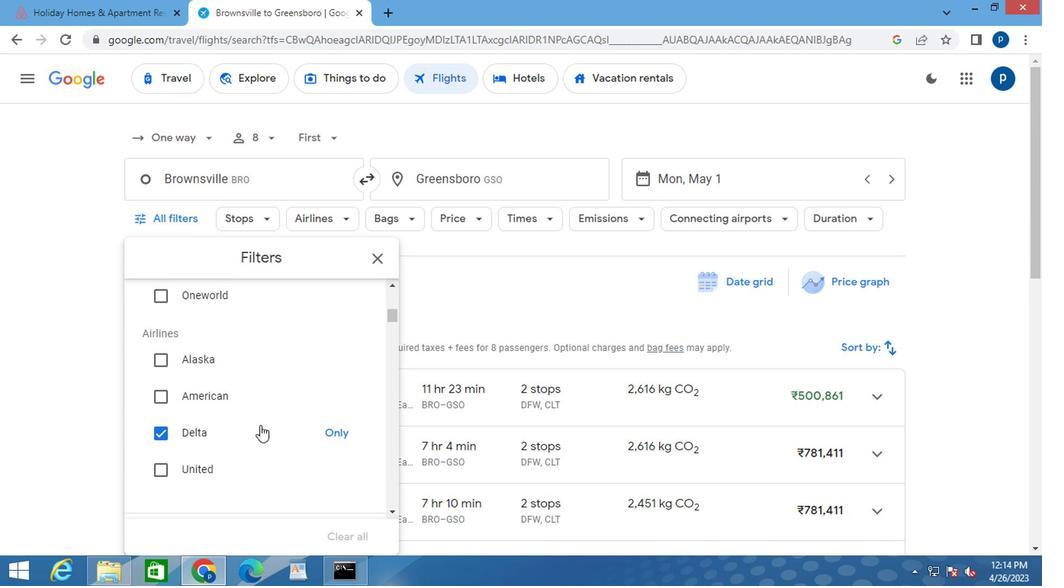 
Action: Mouse moved to (253, 425)
Screenshot: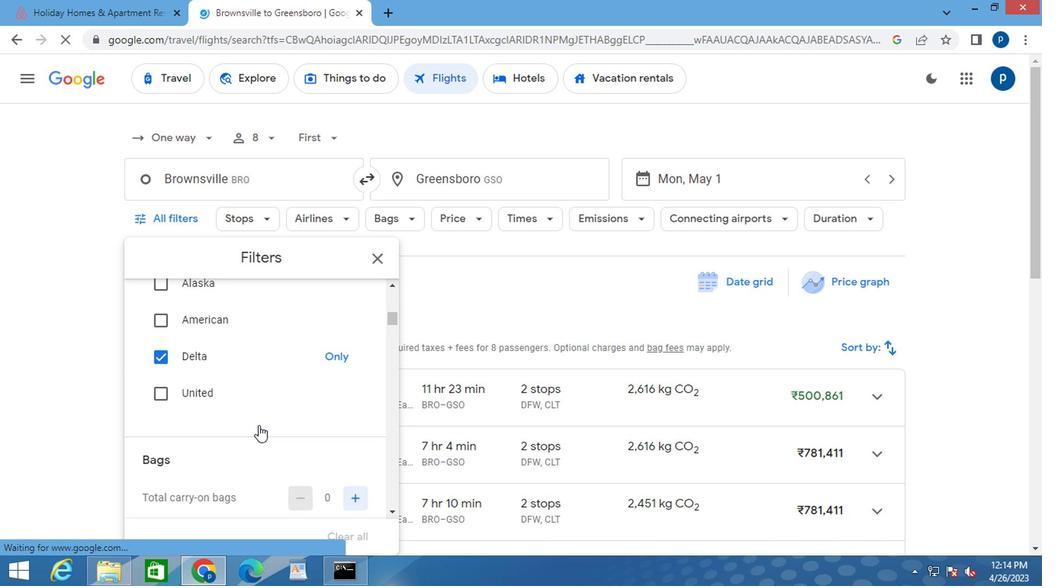 
Action: Mouse scrolled (253, 424) with delta (0, -1)
Screenshot: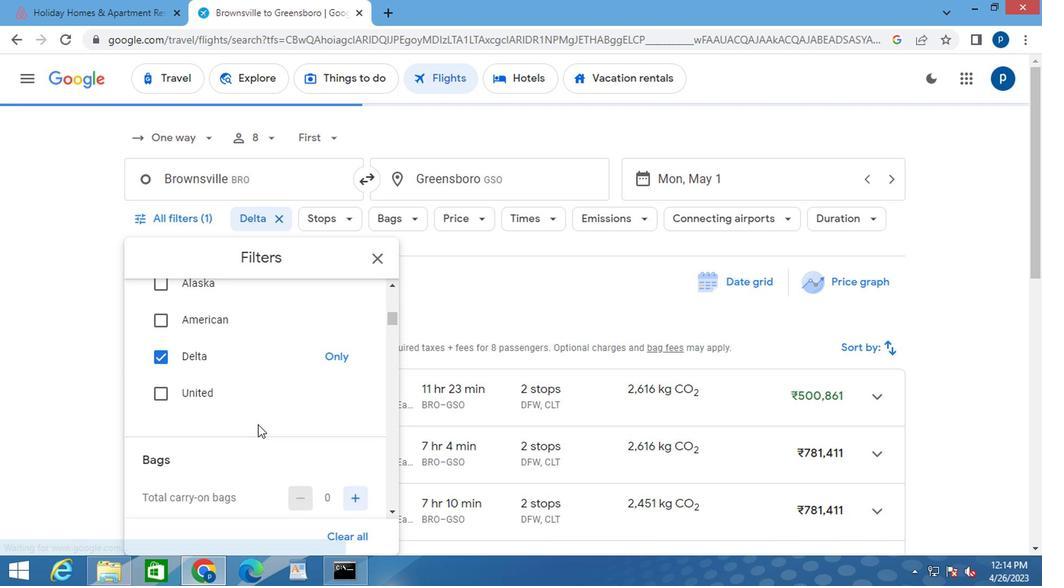 
Action: Mouse moved to (346, 421)
Screenshot: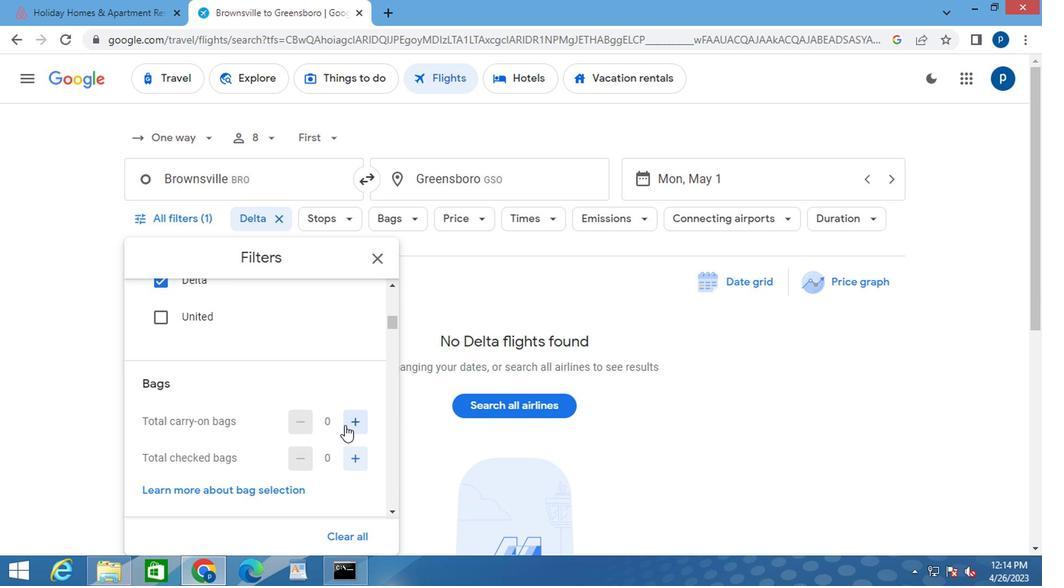 
Action: Mouse pressed left at (346, 421)
Screenshot: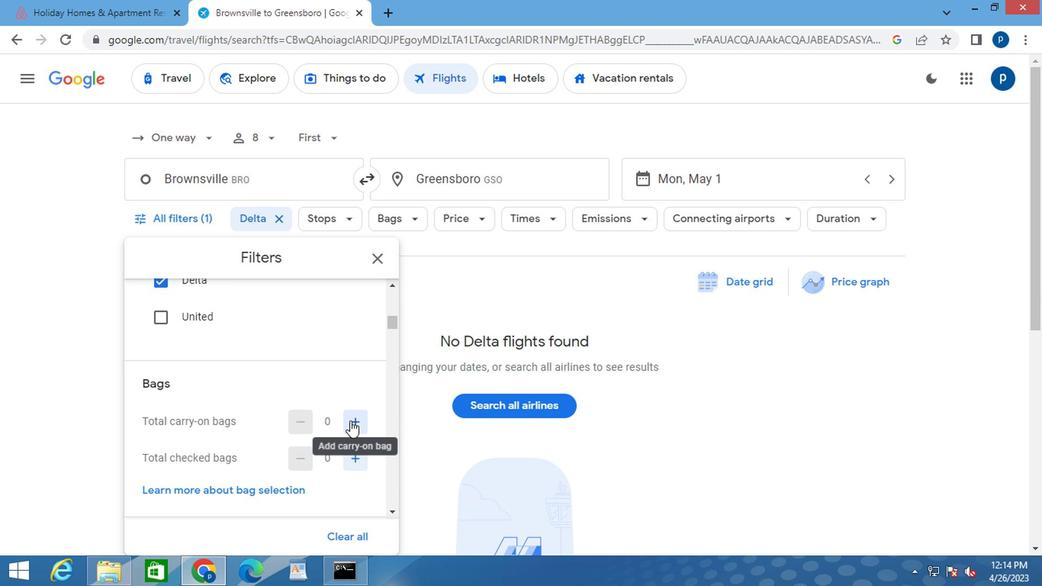 
Action: Mouse pressed left at (346, 421)
Screenshot: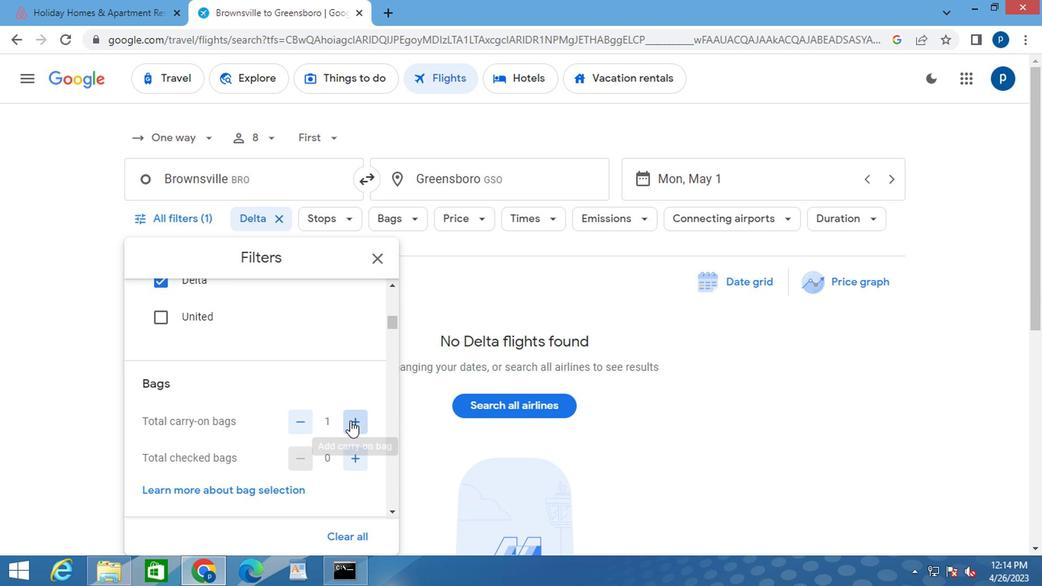 
Action: Mouse moved to (352, 454)
Screenshot: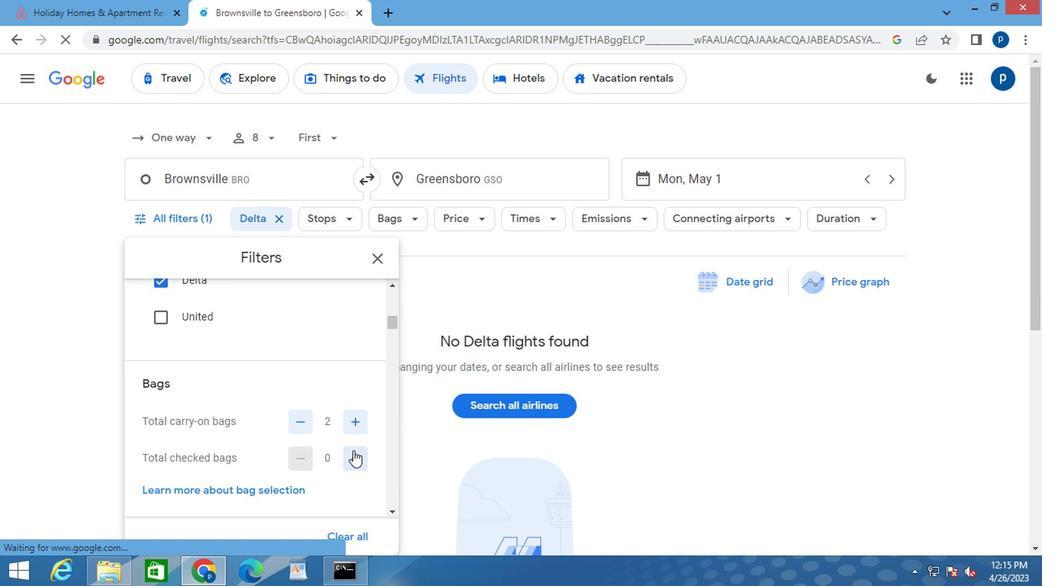 
Action: Mouse pressed left at (352, 454)
Screenshot: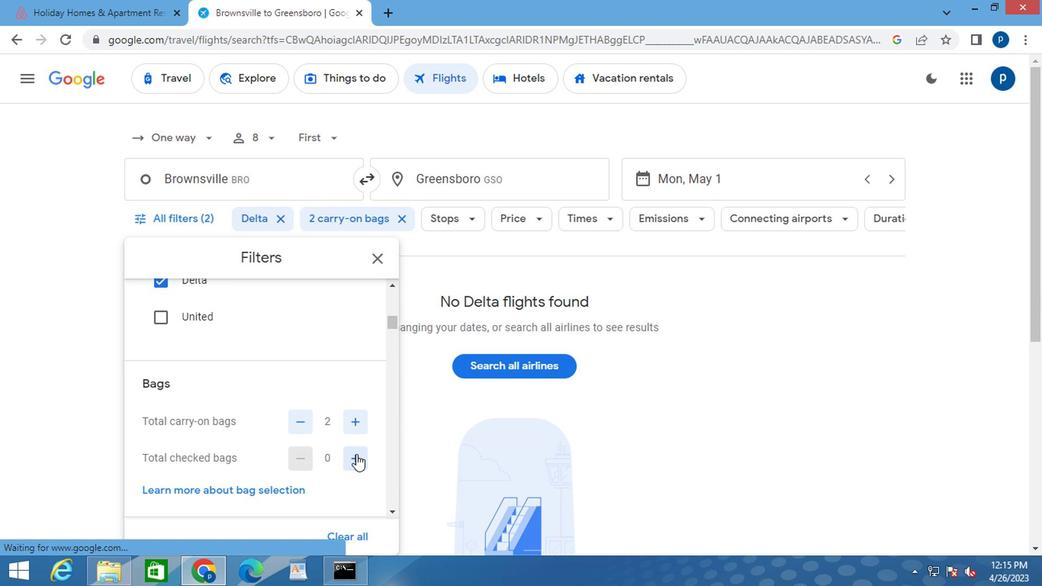 
Action: Mouse pressed left at (352, 454)
Screenshot: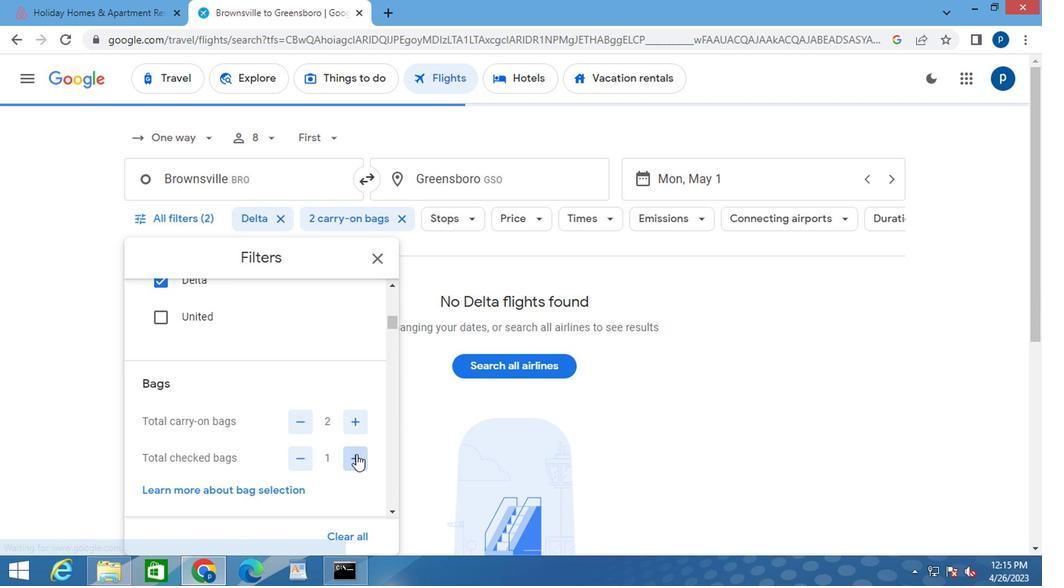 
Action: Mouse pressed left at (352, 454)
Screenshot: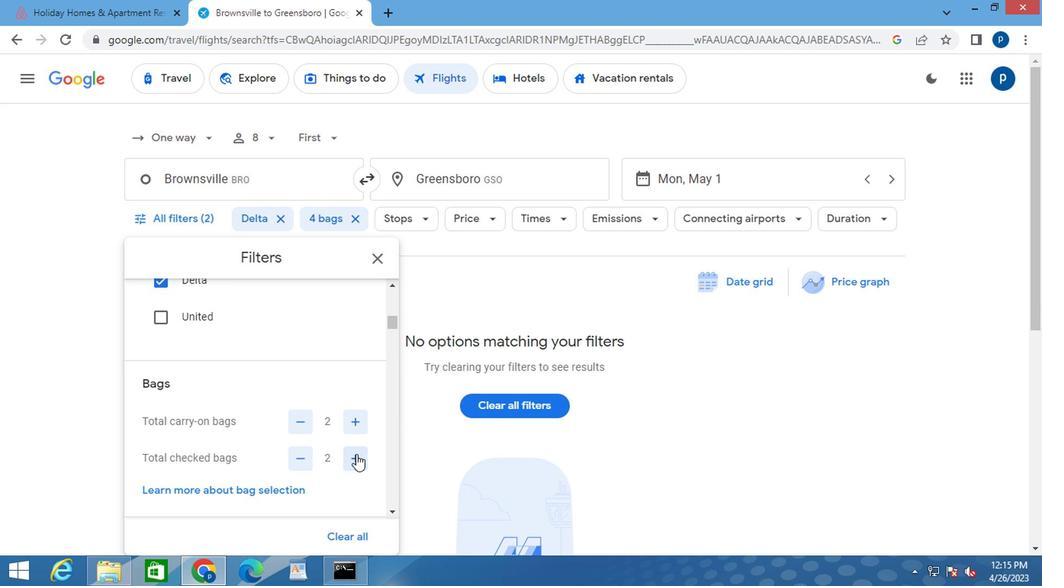 
Action: Mouse pressed left at (352, 454)
Screenshot: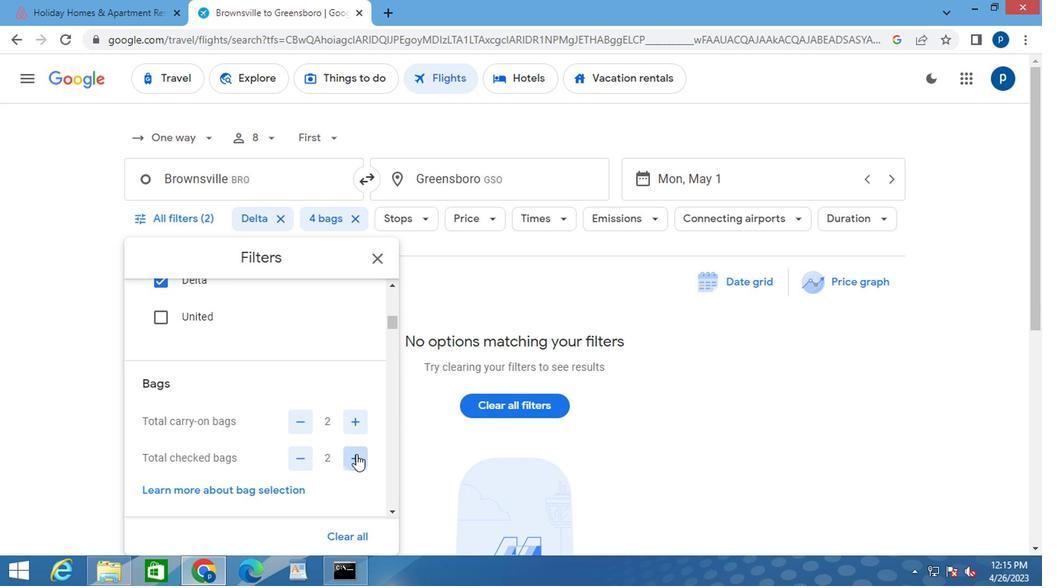 
Action: Mouse pressed left at (352, 454)
Screenshot: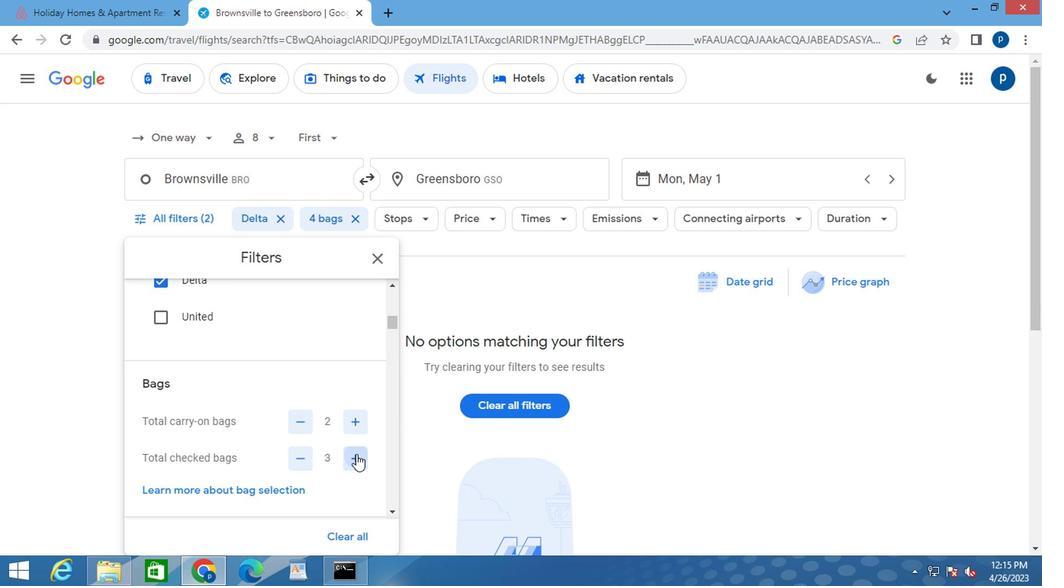 
Action: Mouse pressed left at (352, 454)
Screenshot: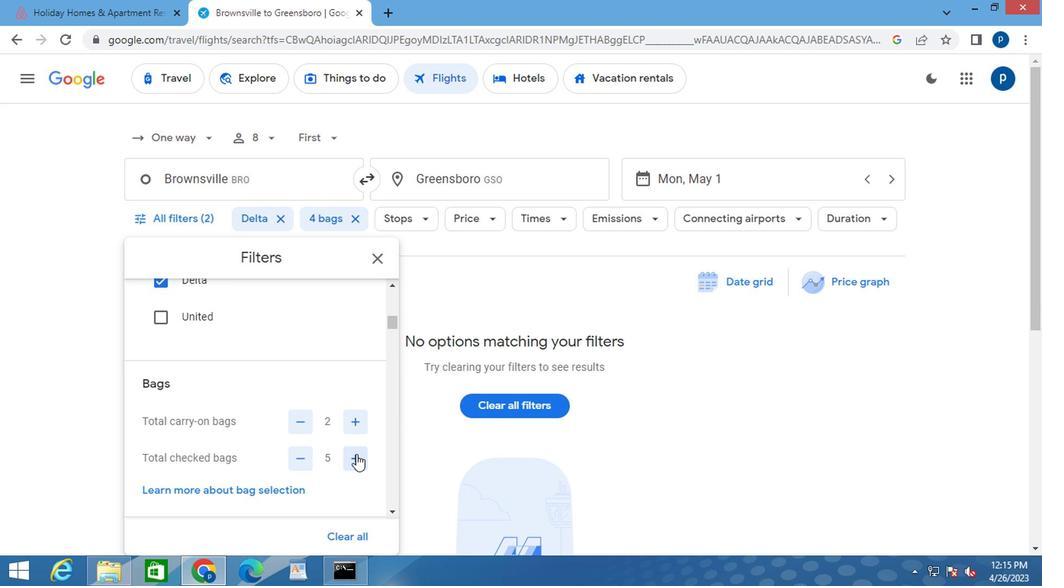 
Action: Mouse moved to (317, 454)
Screenshot: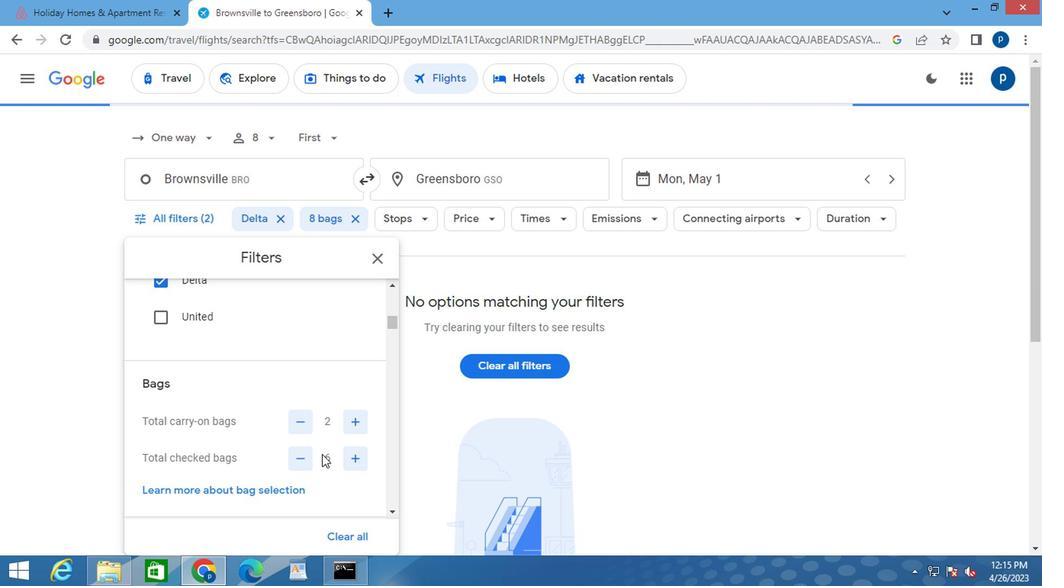 
Action: Mouse scrolled (317, 454) with delta (0, 0)
Screenshot: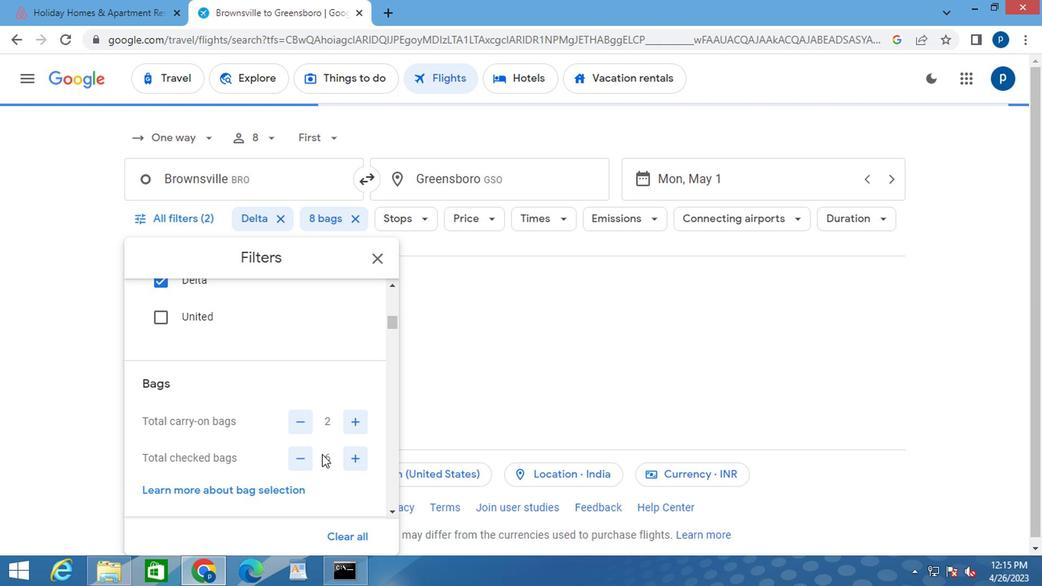 
Action: Mouse scrolled (317, 454) with delta (0, 0)
Screenshot: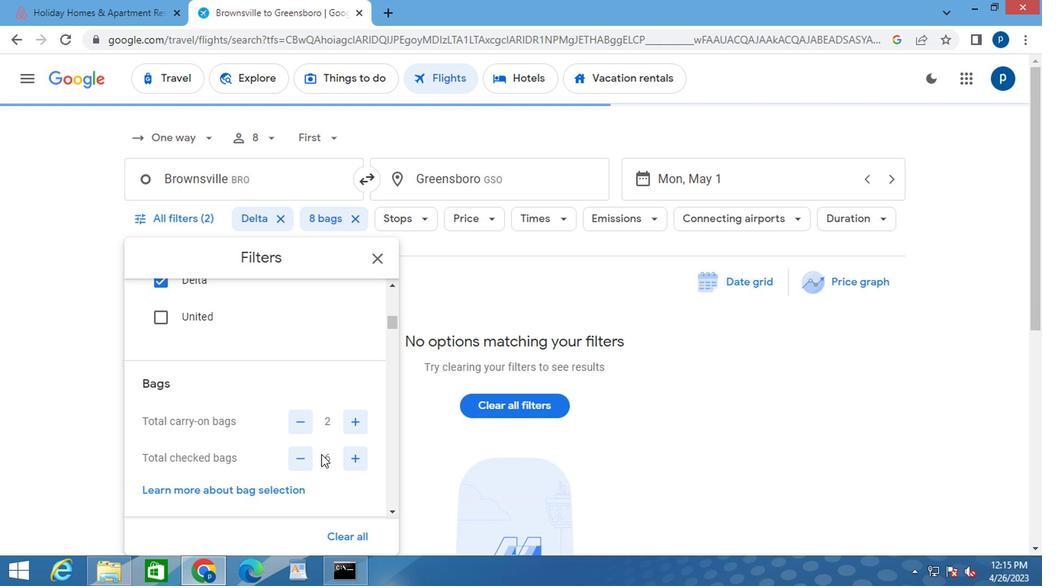 
Action: Mouse moved to (353, 455)
Screenshot: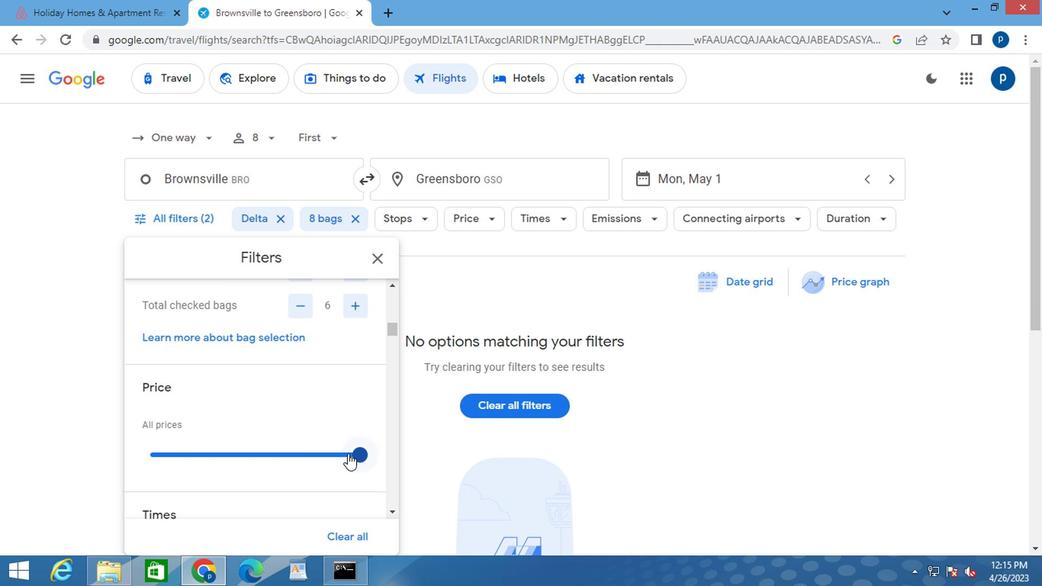 
Action: Mouse pressed left at (353, 455)
Screenshot: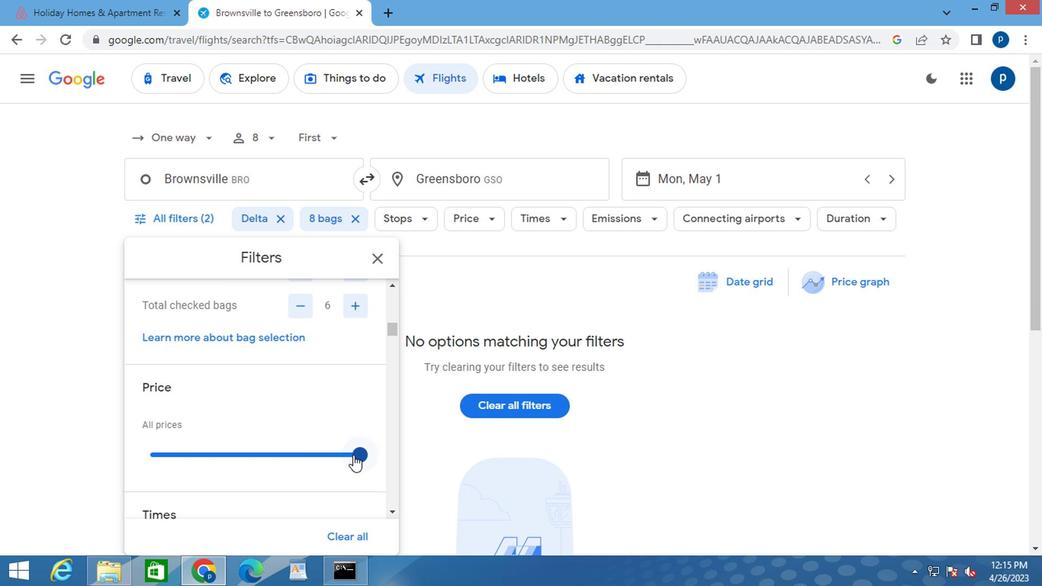 
Action: Mouse moved to (259, 472)
Screenshot: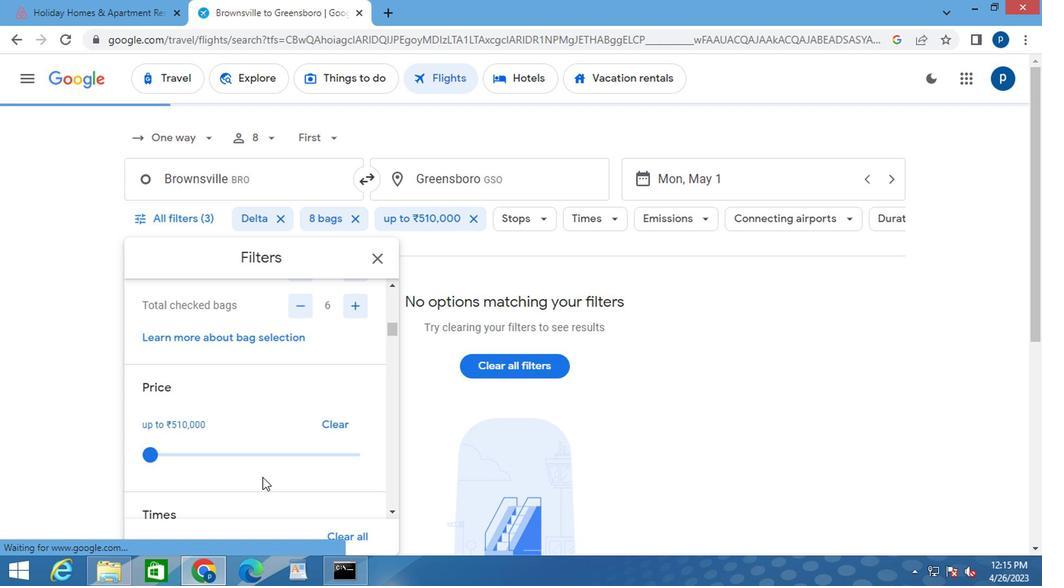 
Action: Mouse scrolled (259, 472) with delta (0, 0)
Screenshot: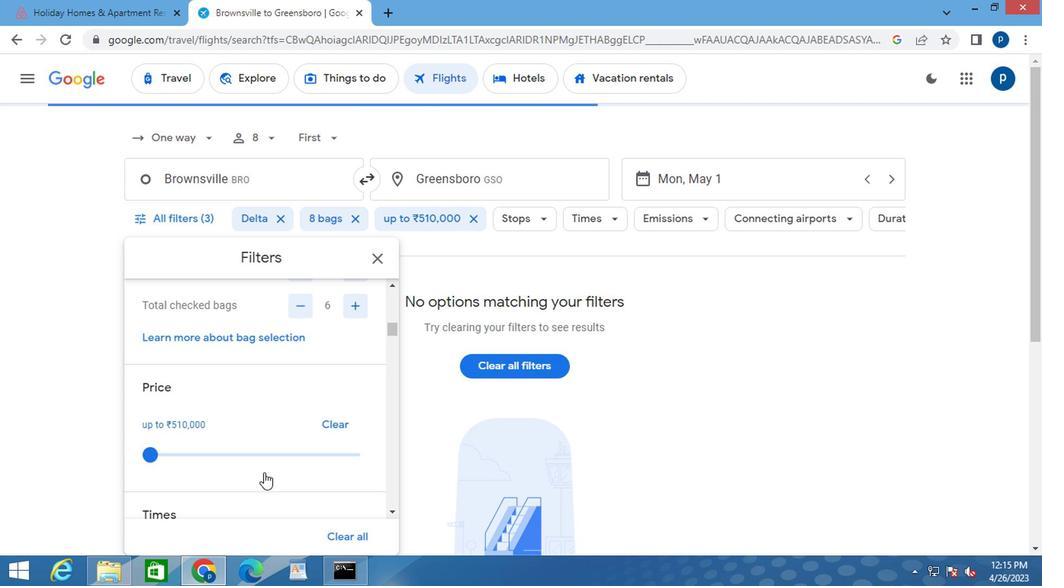 
Action: Mouse scrolled (259, 472) with delta (0, 0)
Screenshot: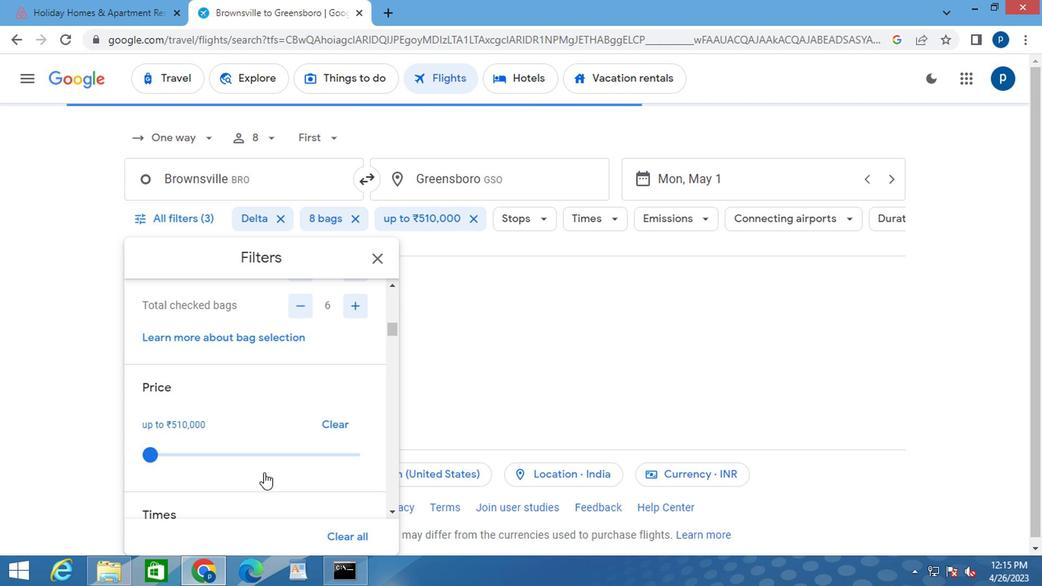 
Action: Mouse moved to (149, 468)
Screenshot: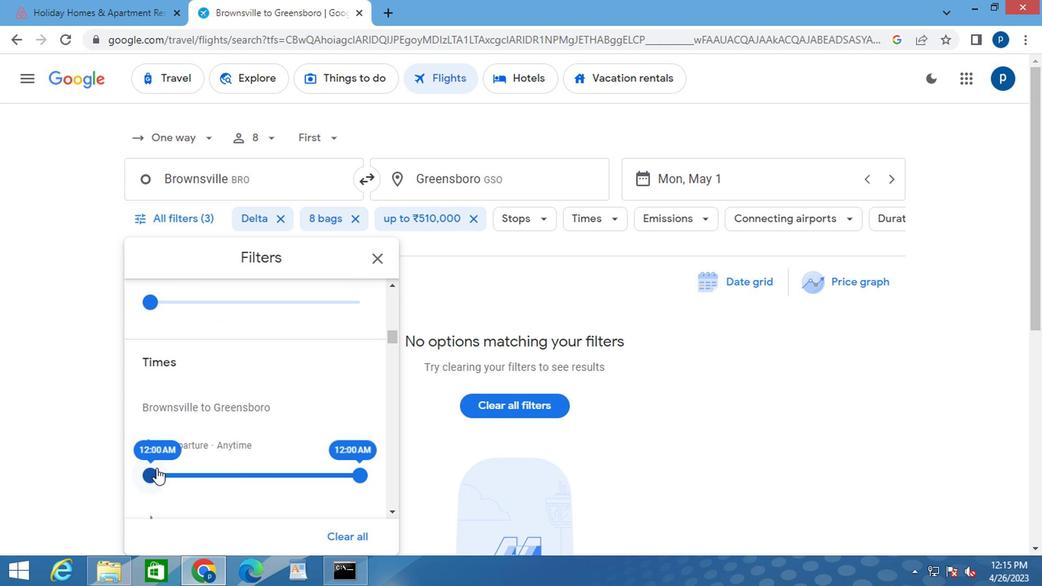 
Action: Mouse pressed left at (149, 468)
Screenshot: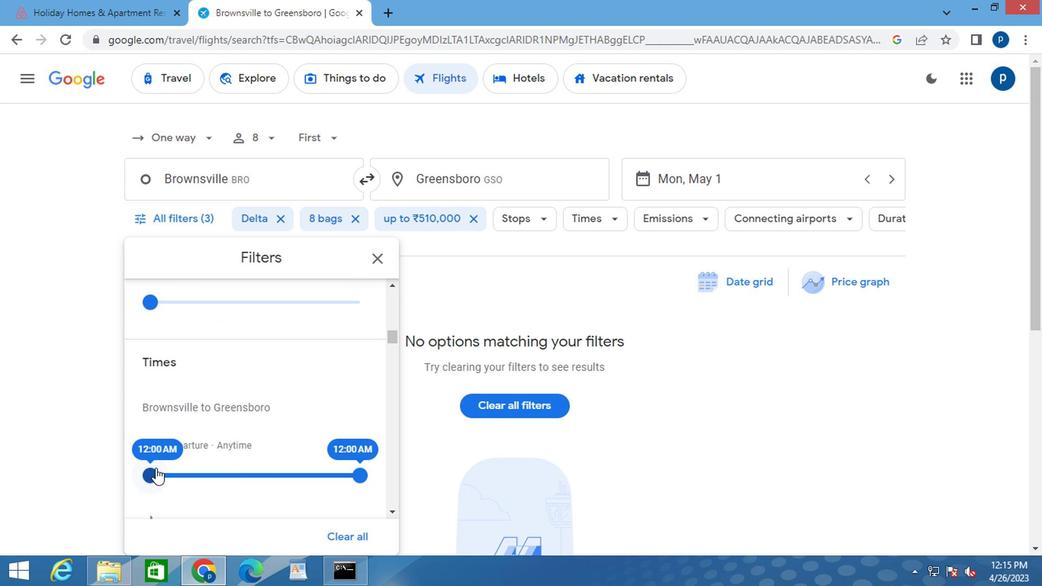 
Action: Mouse moved to (353, 474)
Screenshot: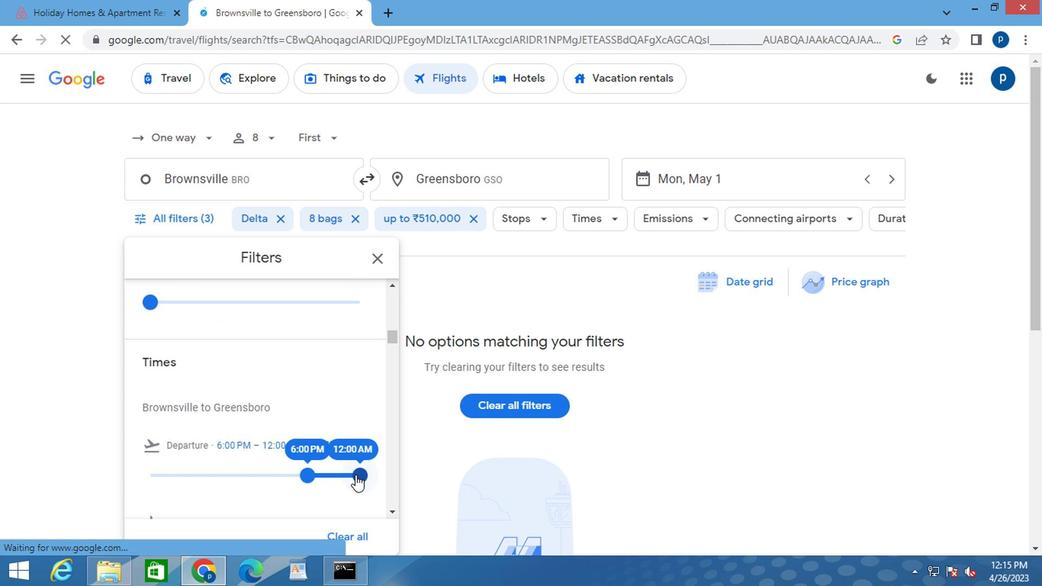 
Action: Mouse pressed left at (353, 474)
Screenshot: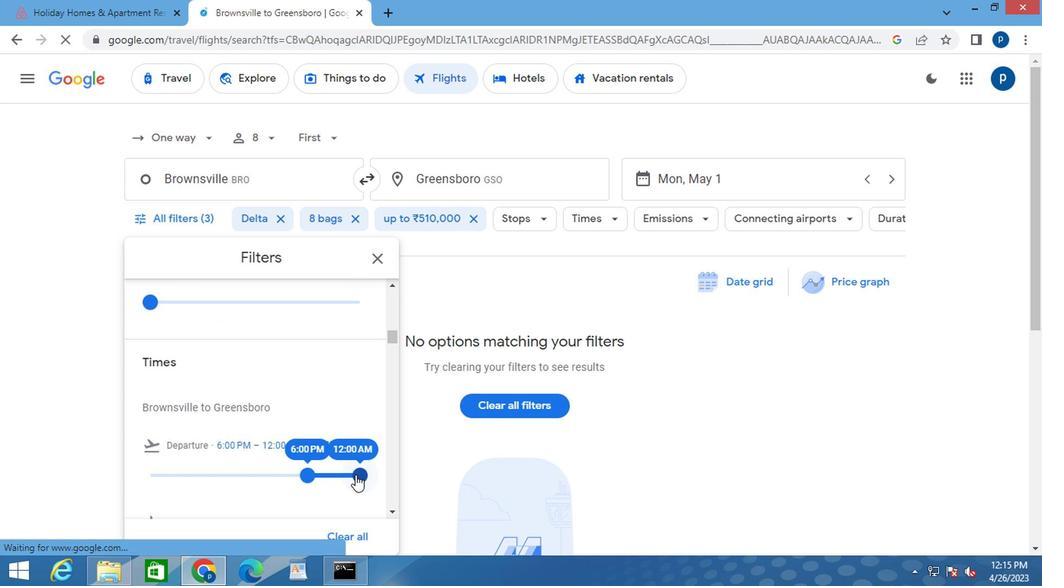 
Action: Mouse moved to (371, 260)
Screenshot: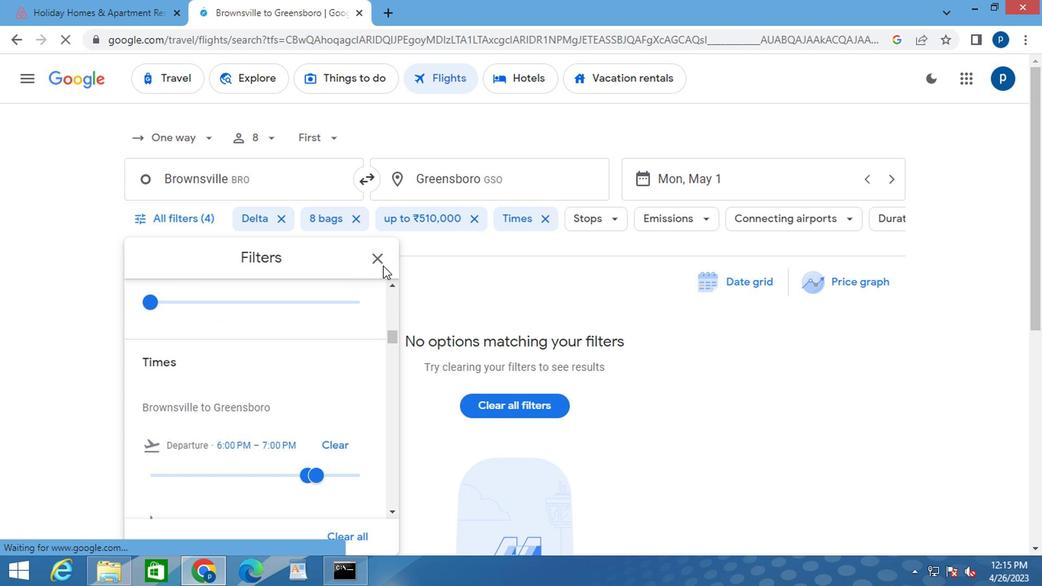
Action: Mouse pressed left at (371, 260)
Screenshot: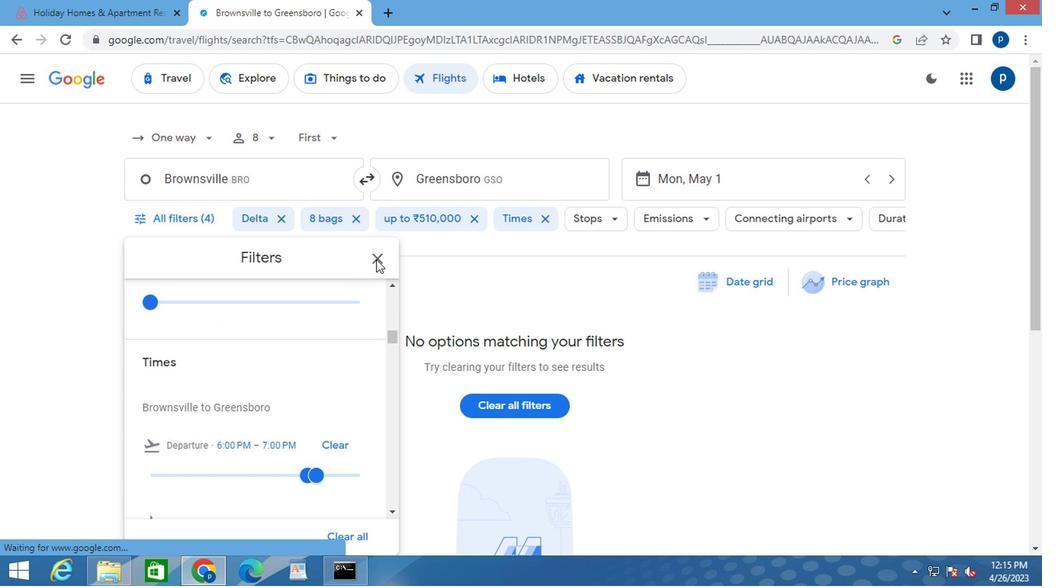 
